 Task: Create a due date automation trigger when advanced on, on the monday after a card is due add fields without custom field "Resume" checked at 11:00 AM.
Action: Mouse moved to (937, 274)
Screenshot: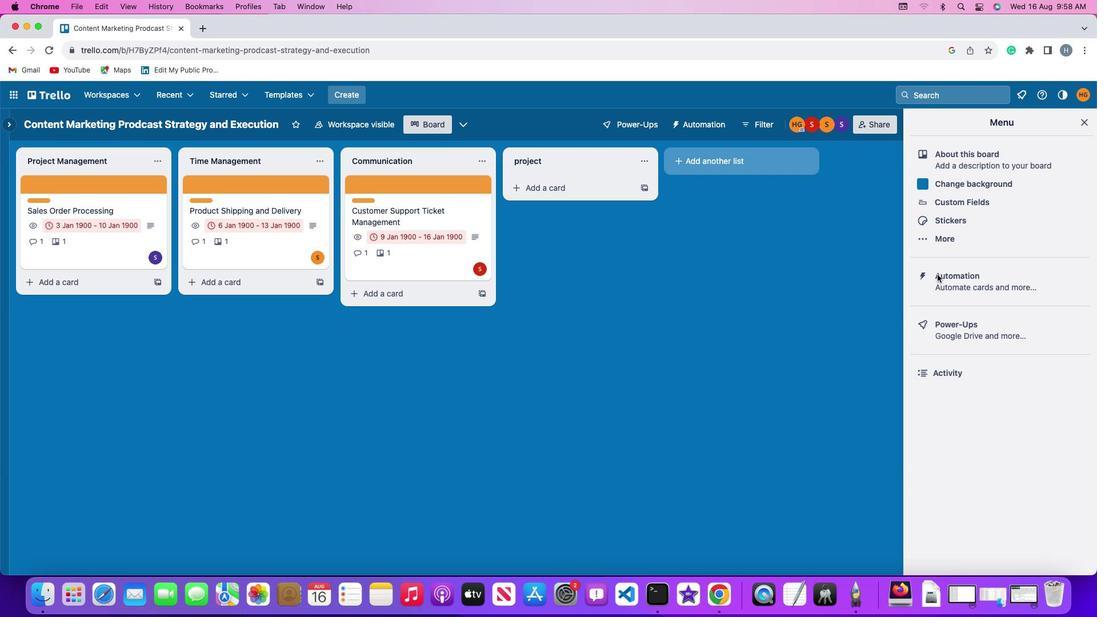 
Action: Mouse pressed left at (937, 274)
Screenshot: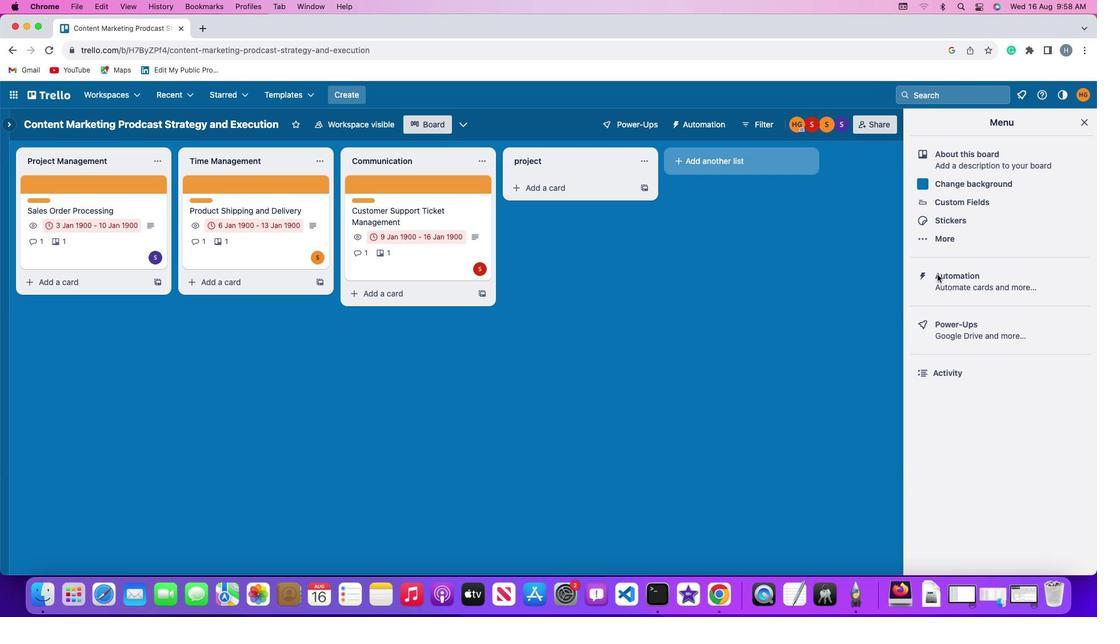 
Action: Mouse pressed left at (937, 274)
Screenshot: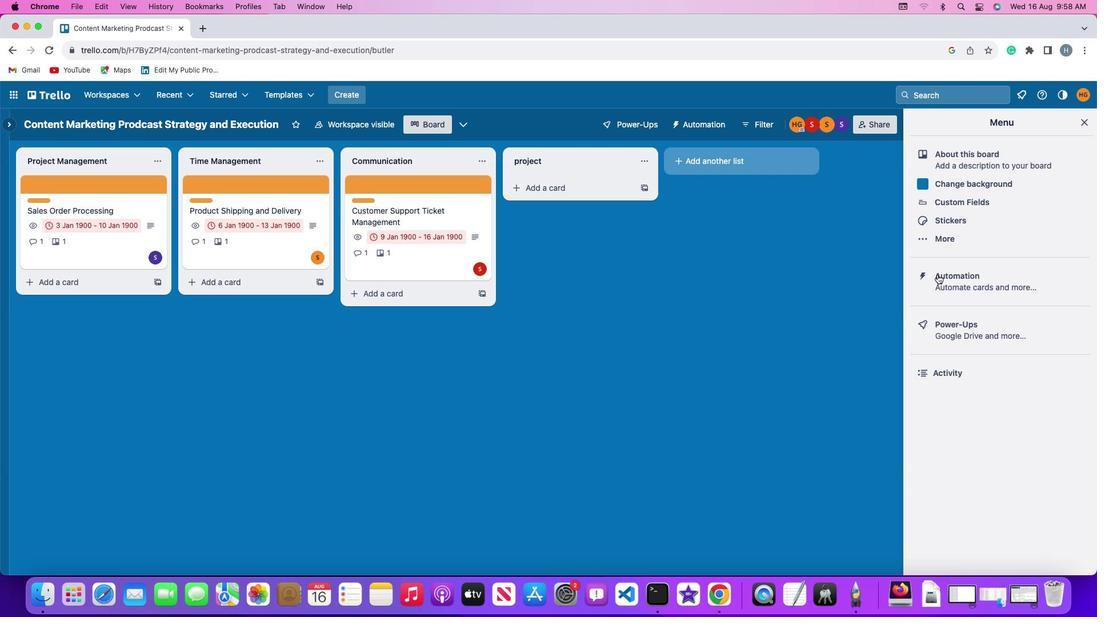 
Action: Mouse moved to (88, 273)
Screenshot: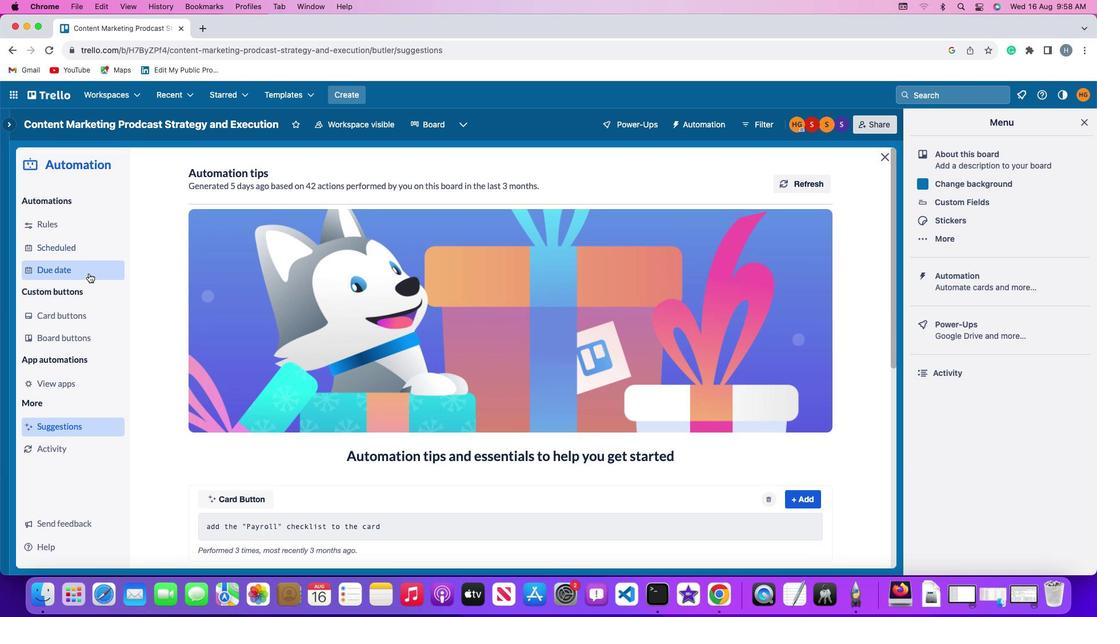 
Action: Mouse pressed left at (88, 273)
Screenshot: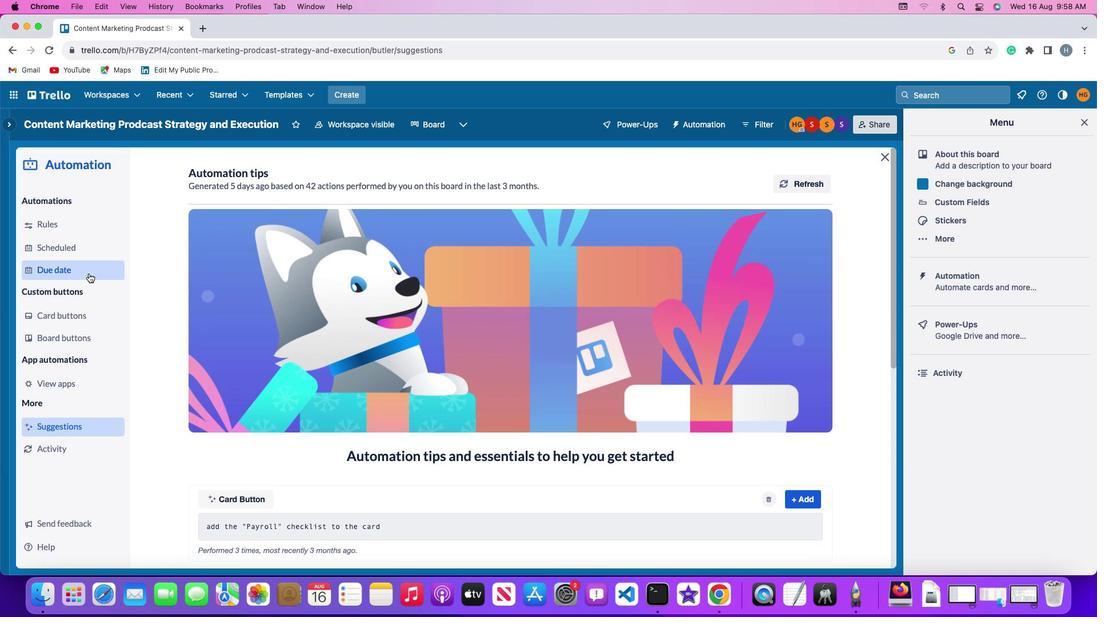 
Action: Mouse moved to (753, 178)
Screenshot: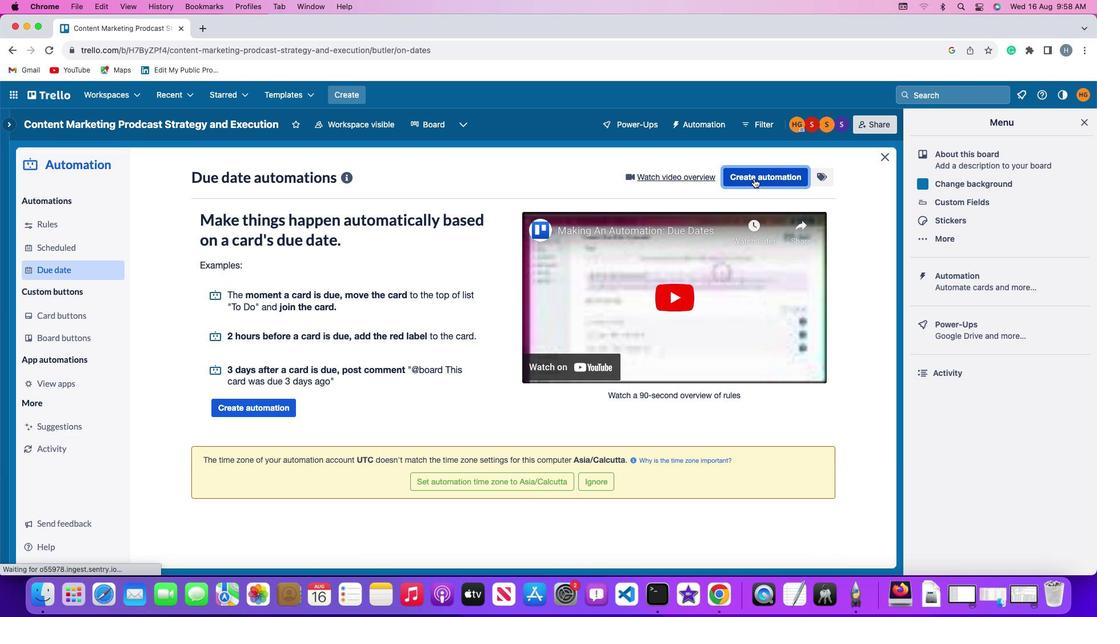 
Action: Mouse pressed left at (753, 178)
Screenshot: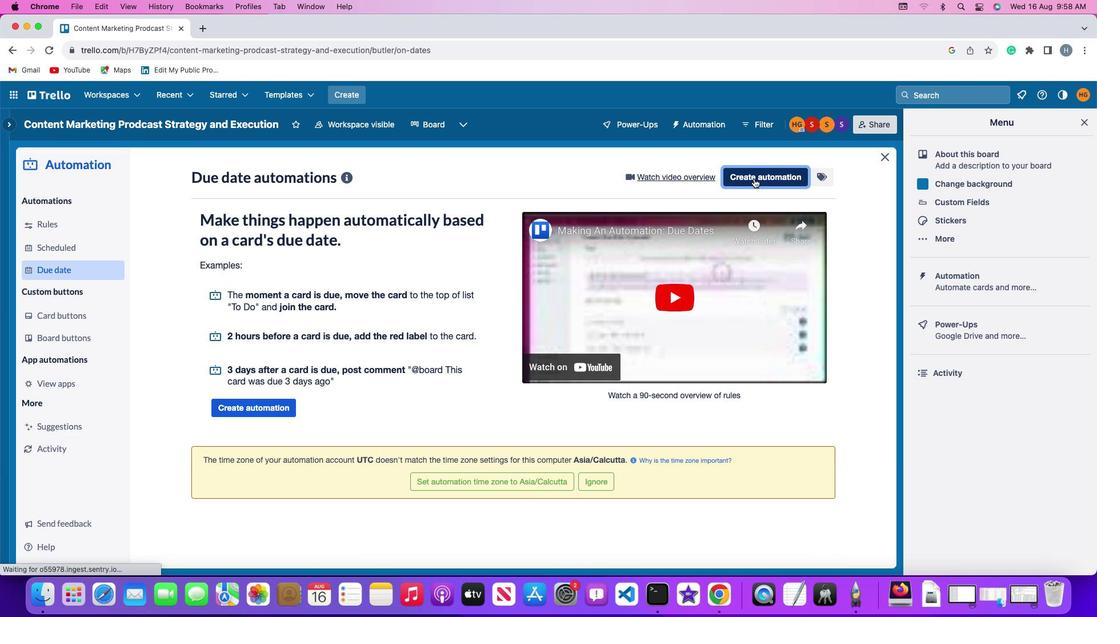
Action: Mouse moved to (293, 284)
Screenshot: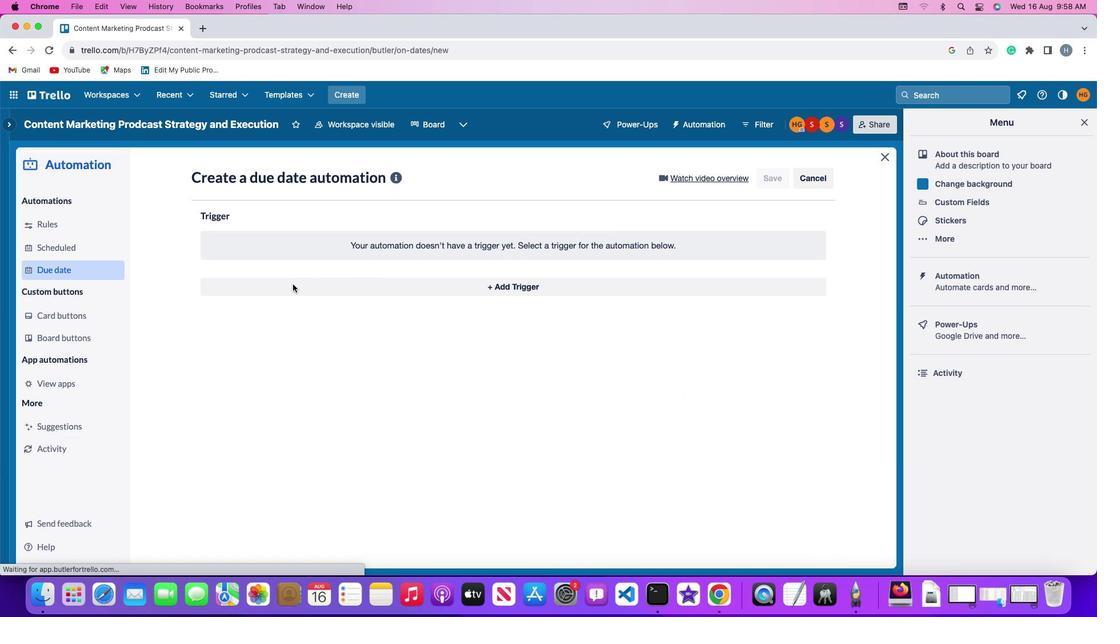 
Action: Mouse pressed left at (293, 284)
Screenshot: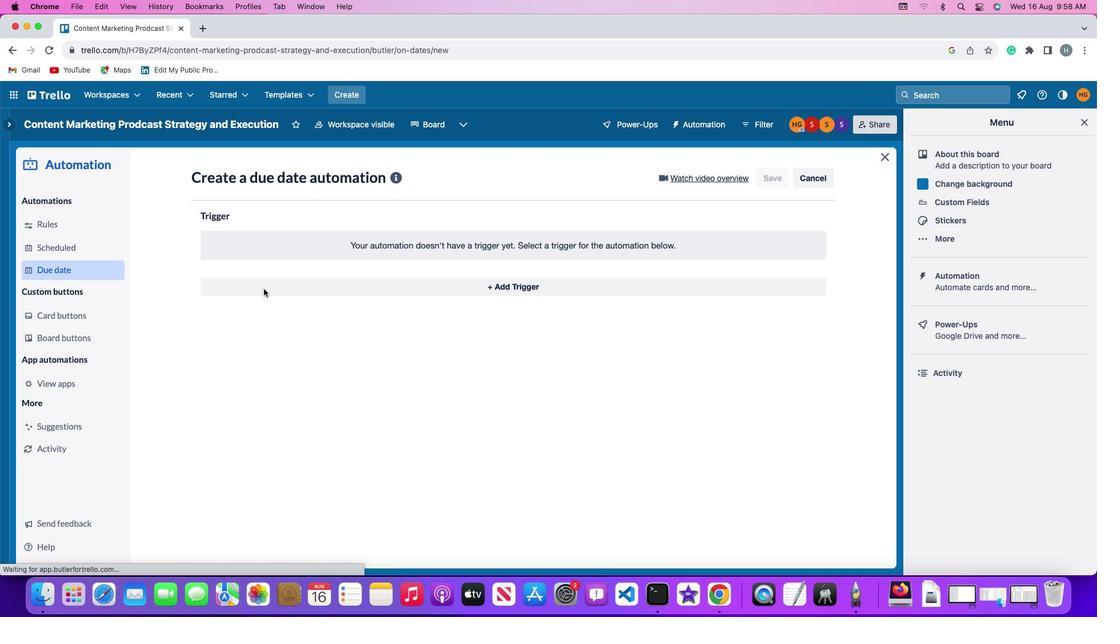 
Action: Mouse moved to (246, 497)
Screenshot: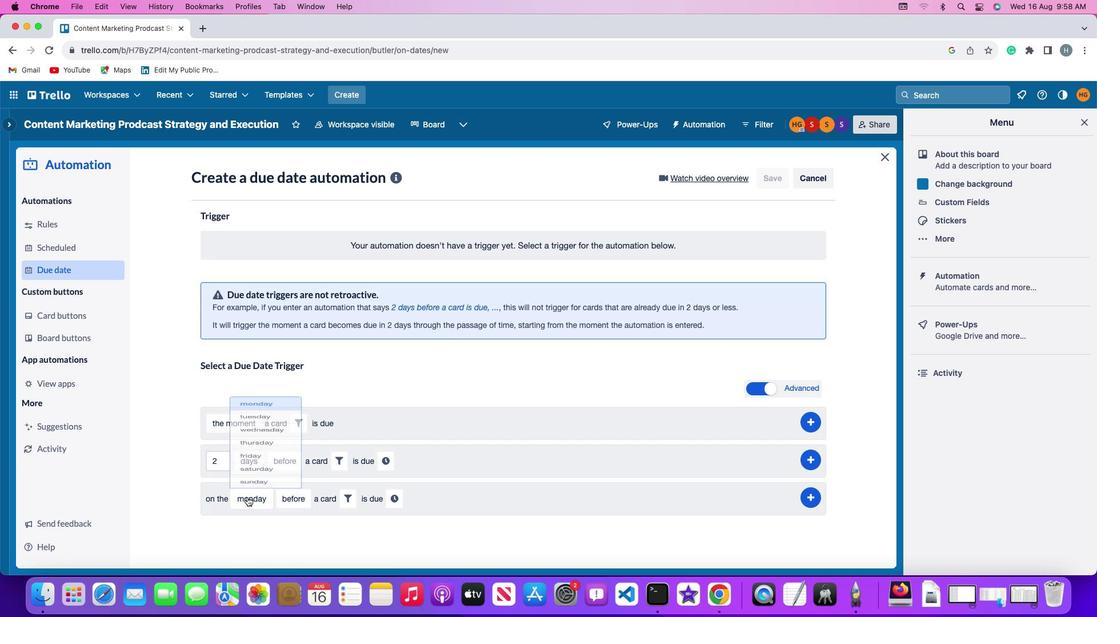 
Action: Mouse pressed left at (246, 497)
Screenshot: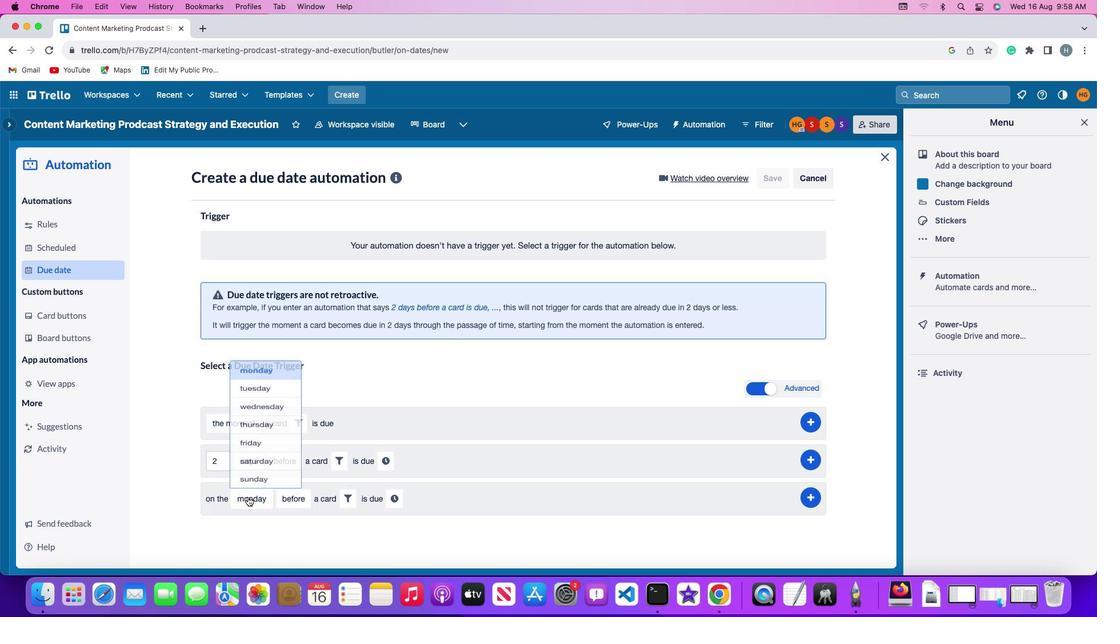 
Action: Mouse moved to (276, 342)
Screenshot: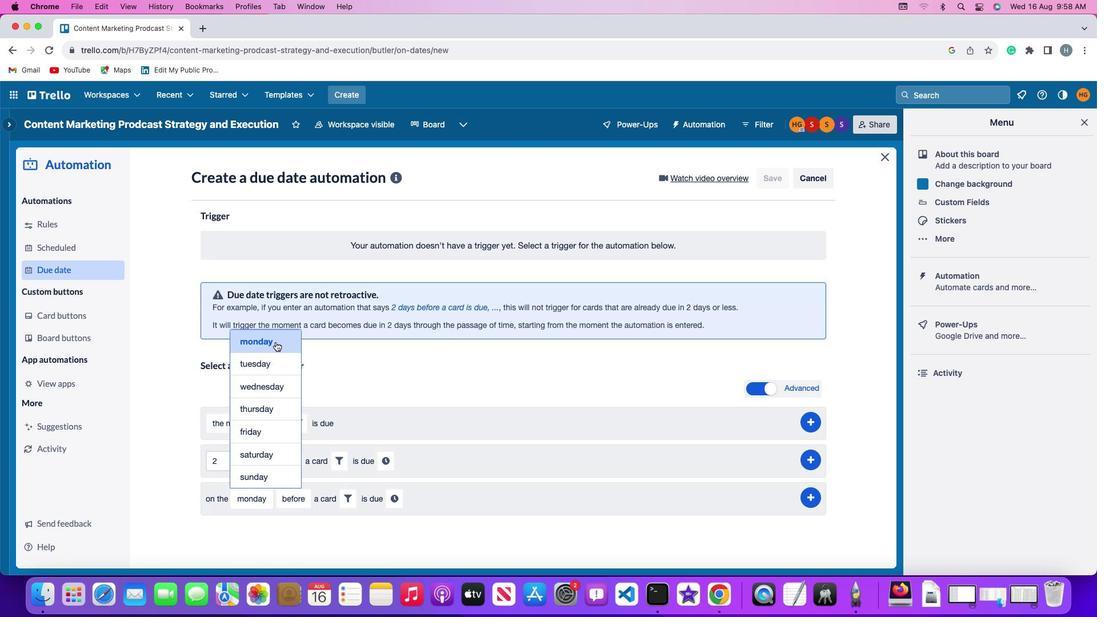 
Action: Mouse pressed left at (276, 342)
Screenshot: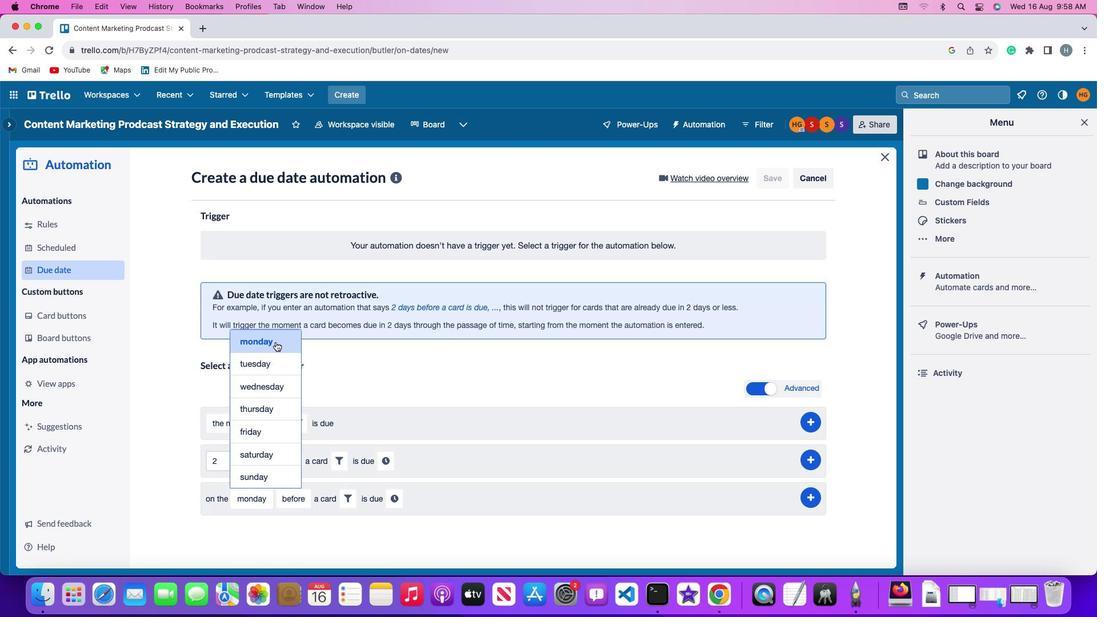 
Action: Mouse moved to (302, 500)
Screenshot: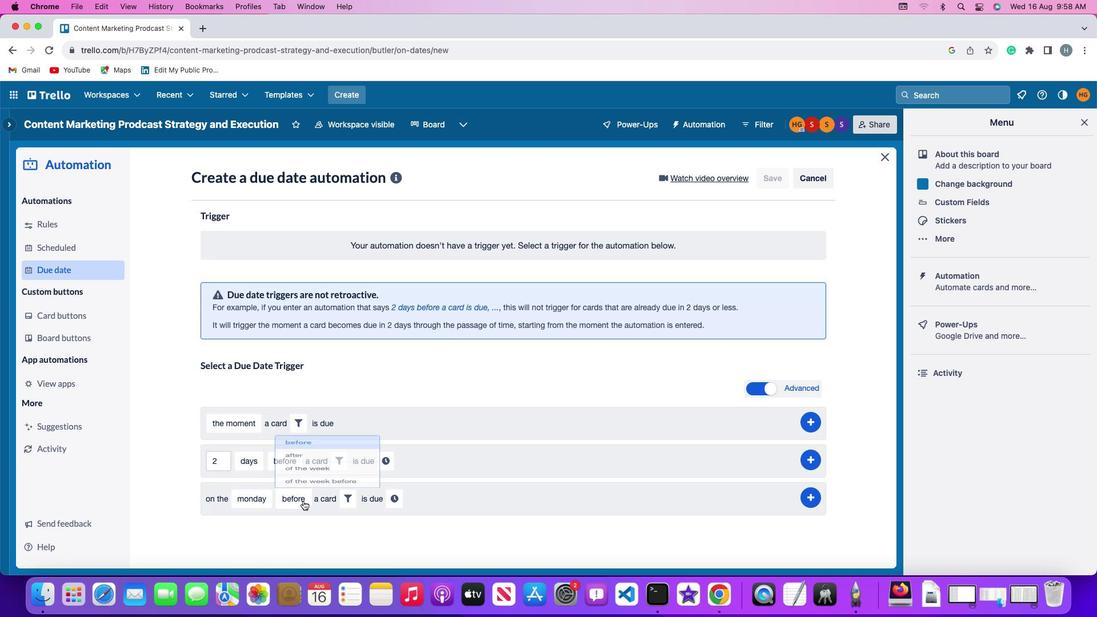 
Action: Mouse pressed left at (302, 500)
Screenshot: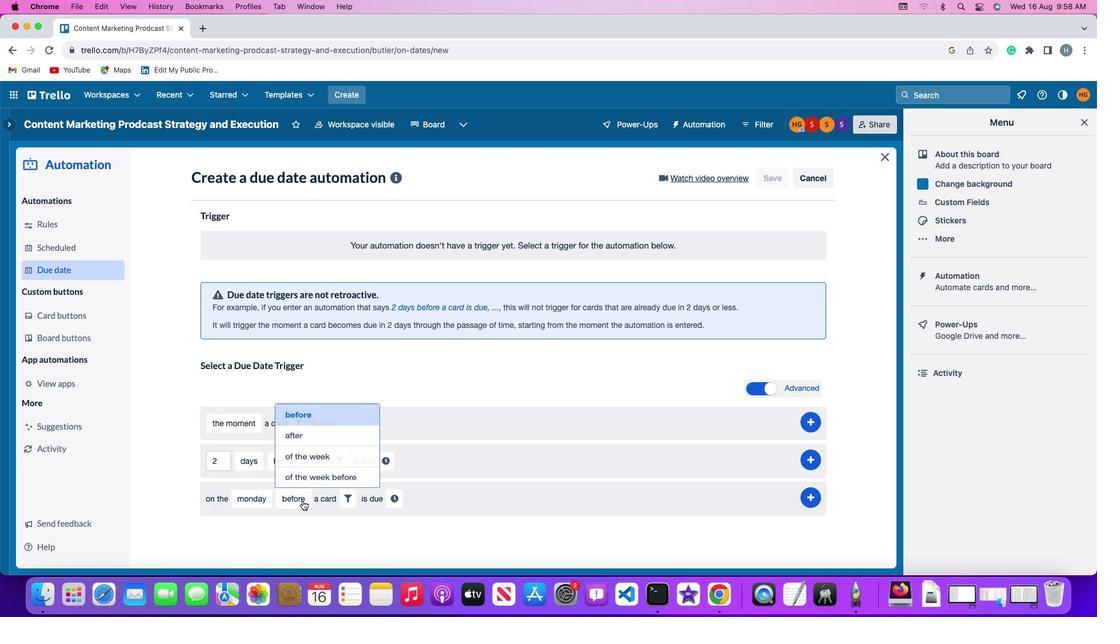 
Action: Mouse moved to (309, 435)
Screenshot: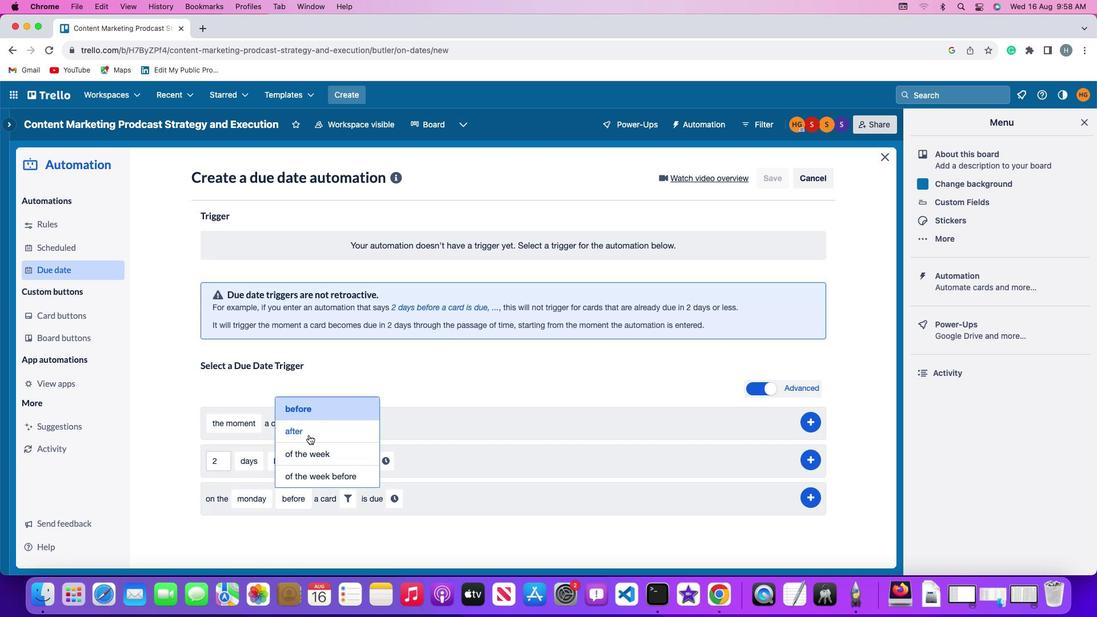 
Action: Mouse pressed left at (309, 435)
Screenshot: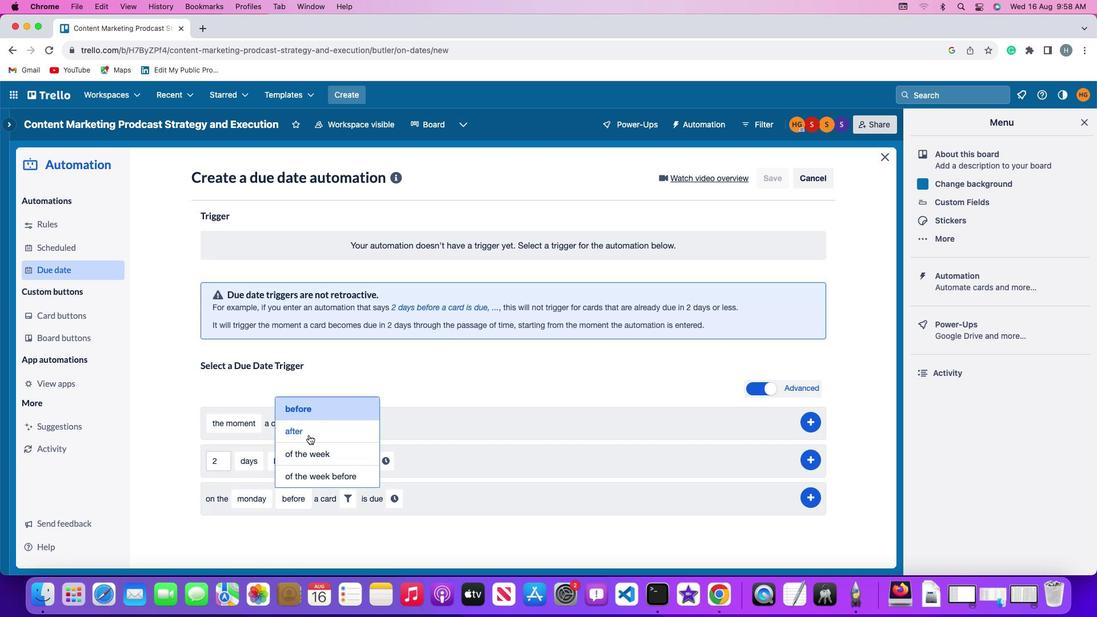 
Action: Mouse moved to (339, 496)
Screenshot: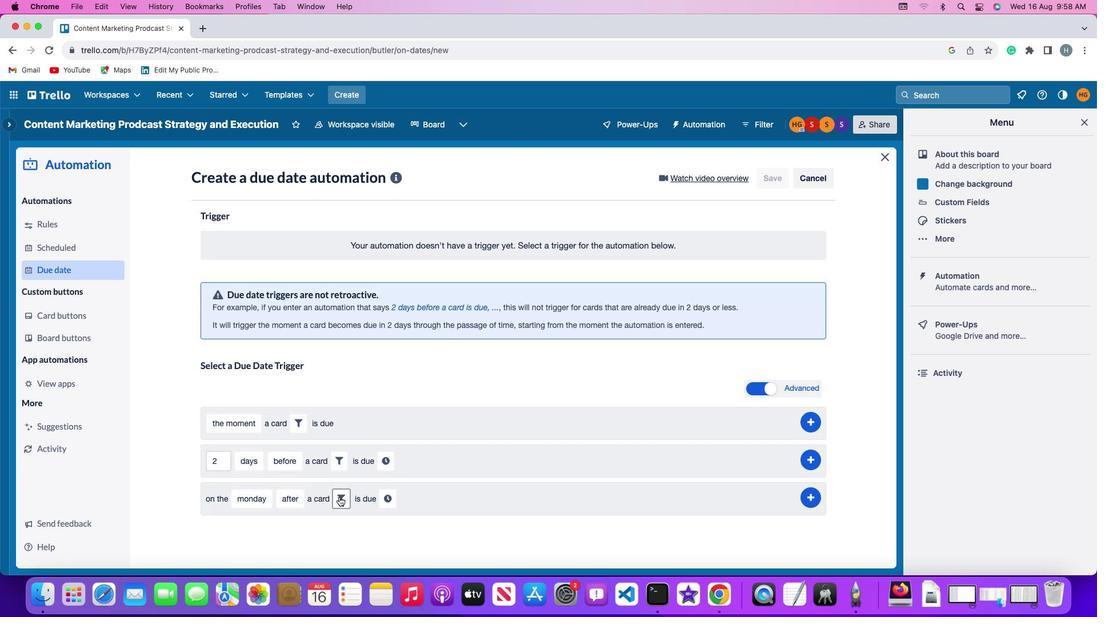 
Action: Mouse pressed left at (339, 496)
Screenshot: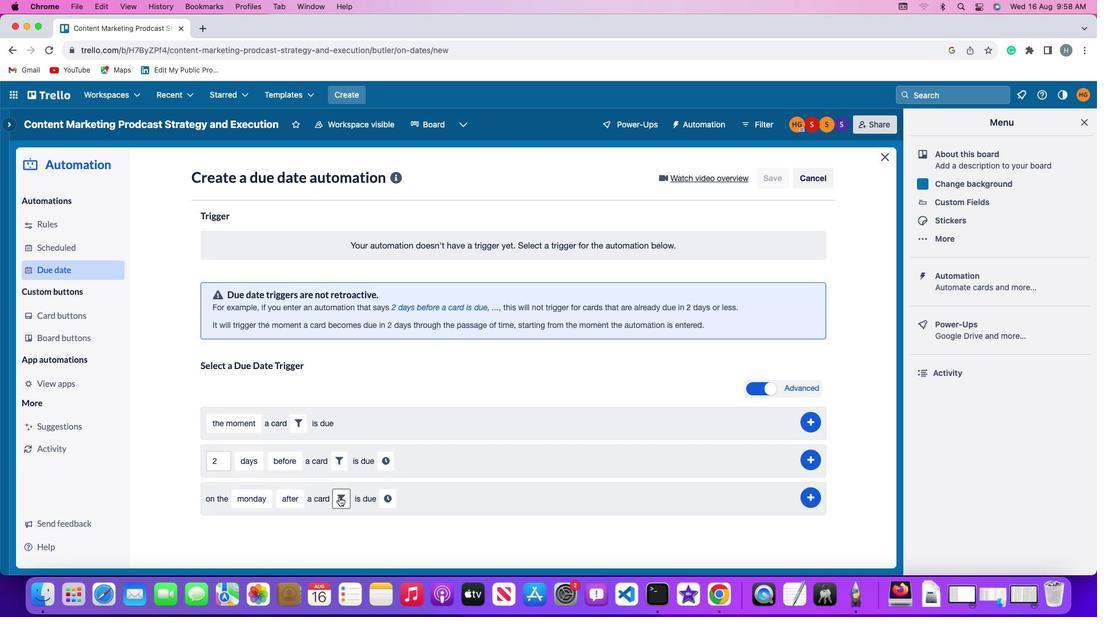 
Action: Mouse moved to (521, 536)
Screenshot: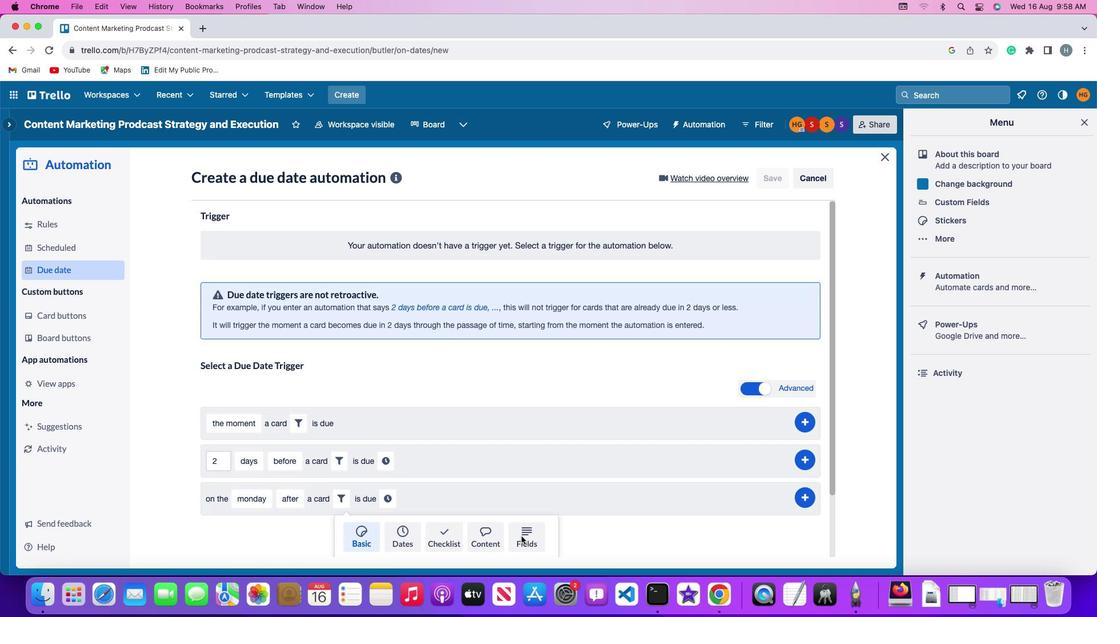 
Action: Mouse pressed left at (521, 536)
Screenshot: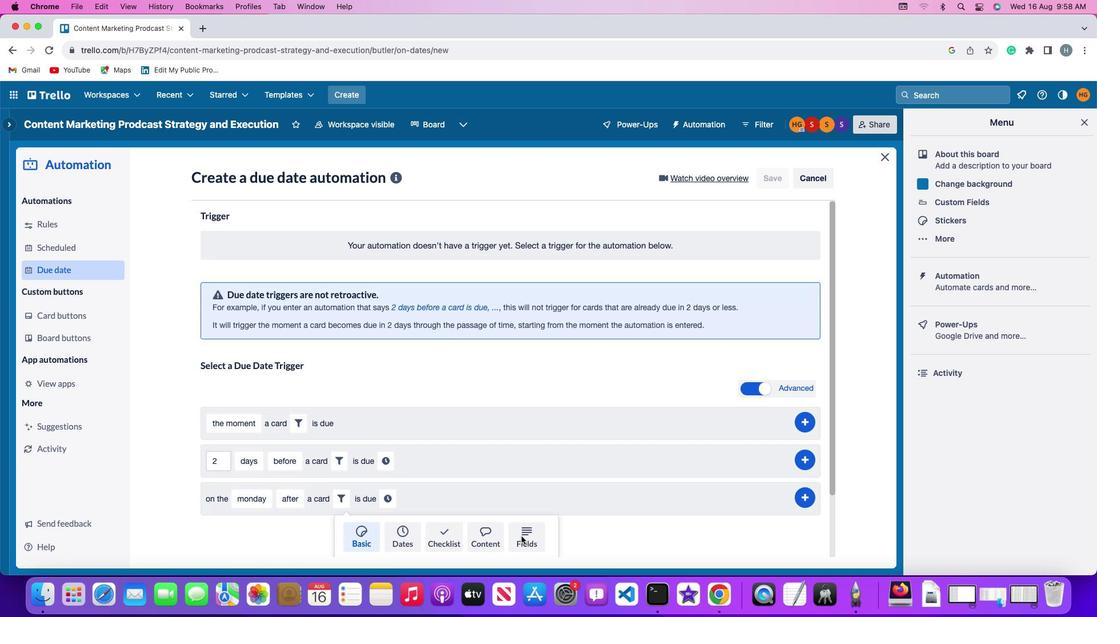 
Action: Mouse moved to (294, 541)
Screenshot: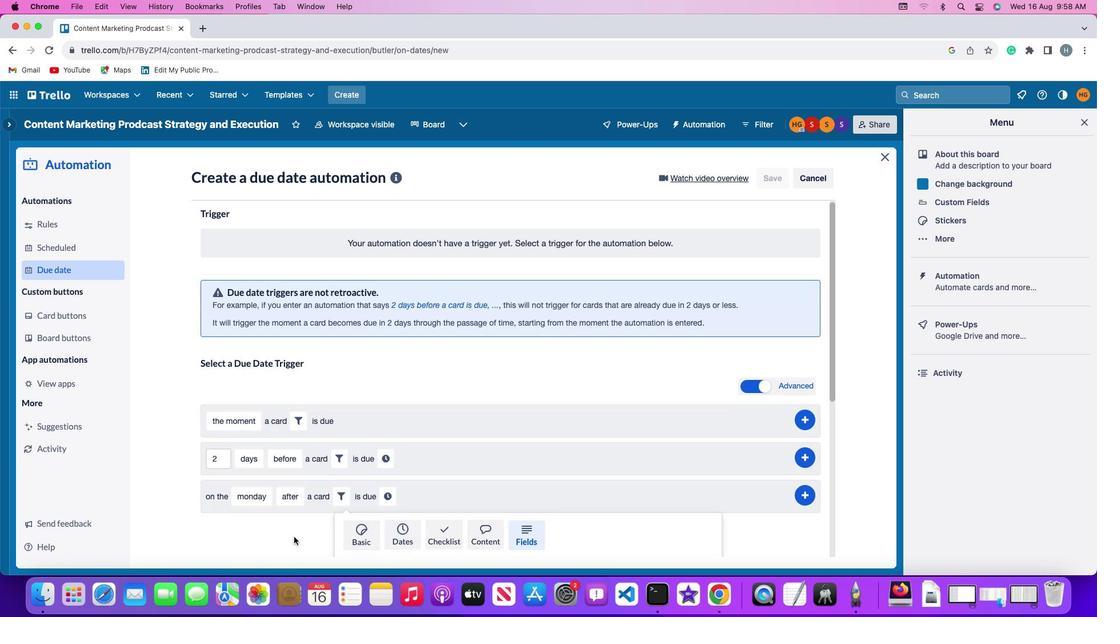 
Action: Mouse scrolled (294, 541) with delta (0, 0)
Screenshot: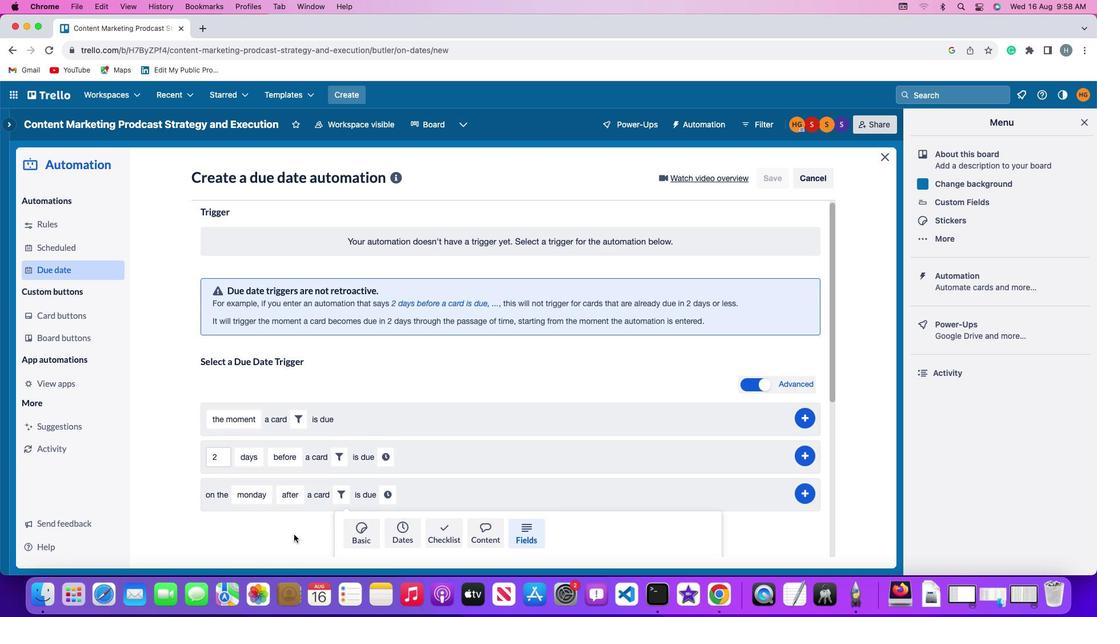 
Action: Mouse moved to (294, 541)
Screenshot: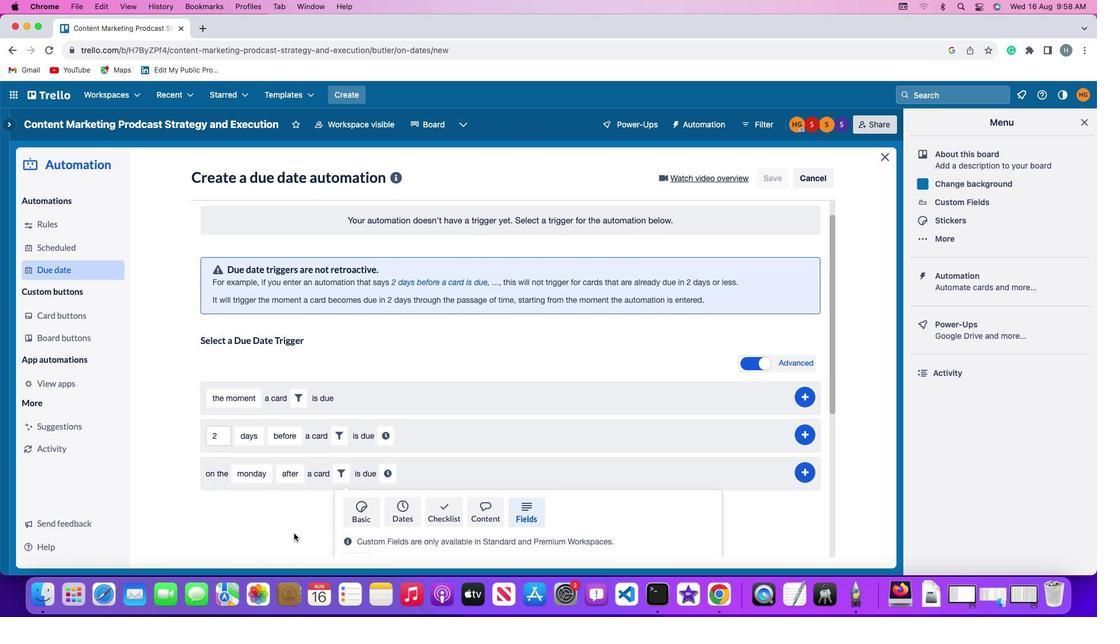 
Action: Mouse scrolled (294, 541) with delta (0, 0)
Screenshot: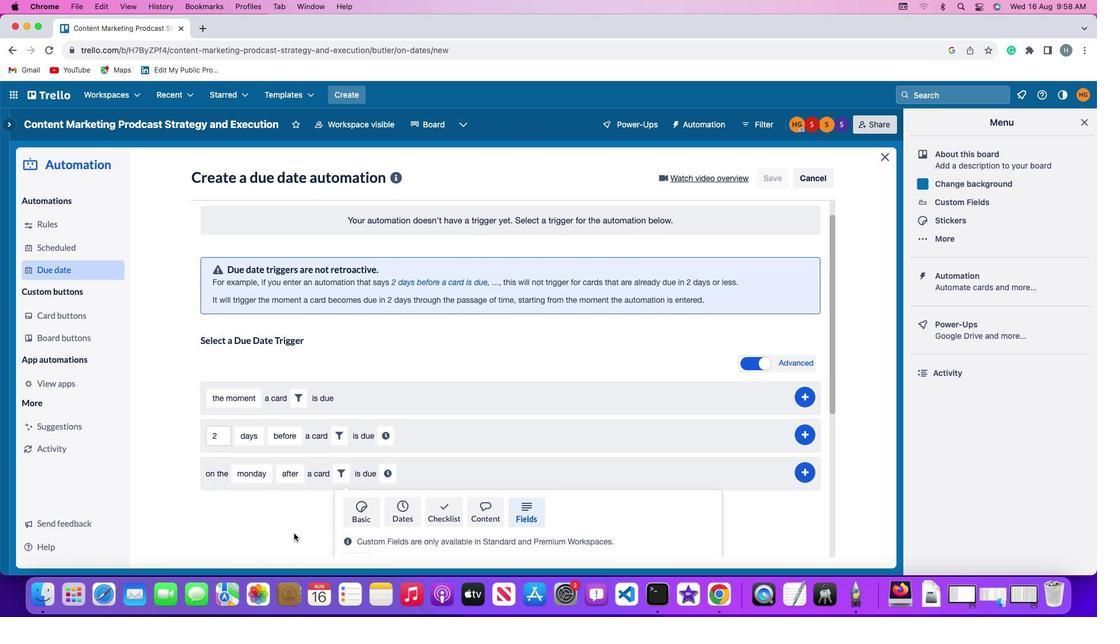 
Action: Mouse moved to (294, 538)
Screenshot: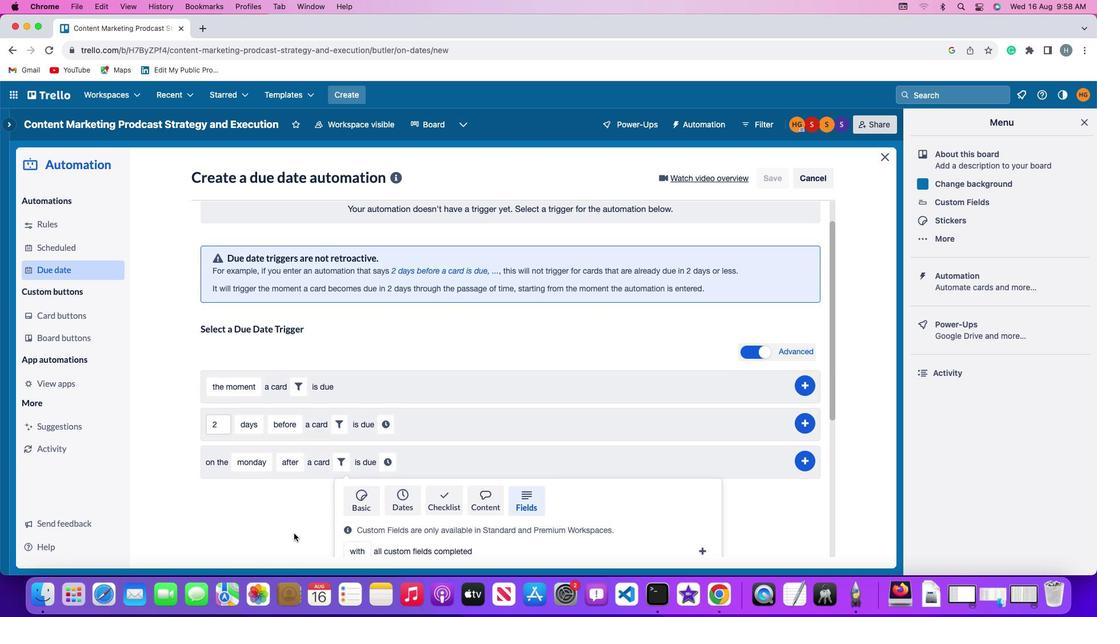 
Action: Mouse scrolled (294, 538) with delta (0, -1)
Screenshot: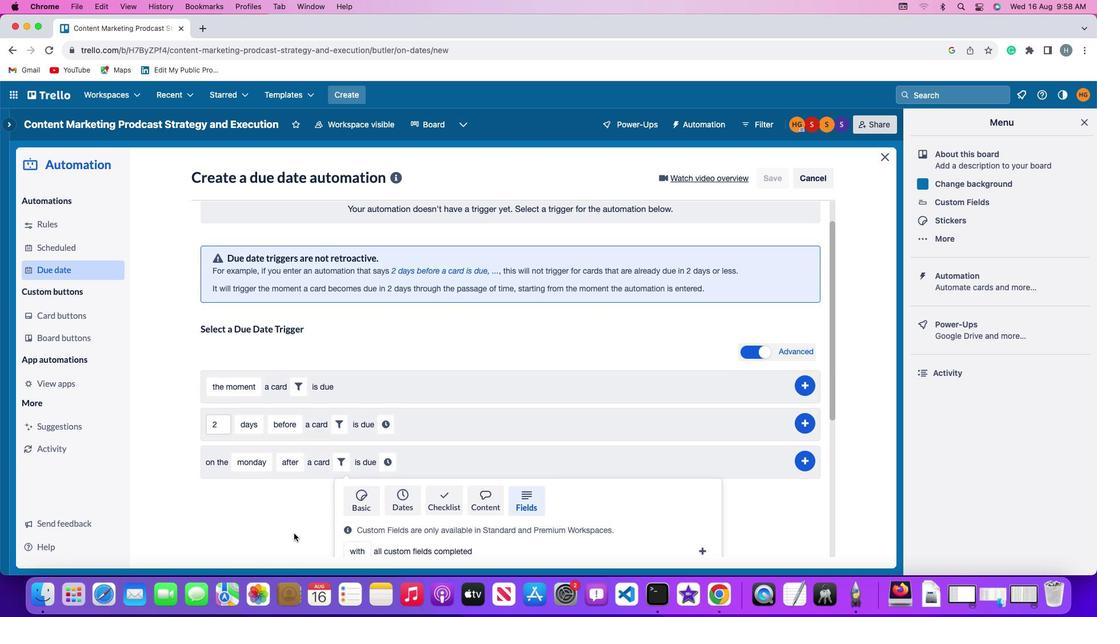 
Action: Mouse moved to (293, 533)
Screenshot: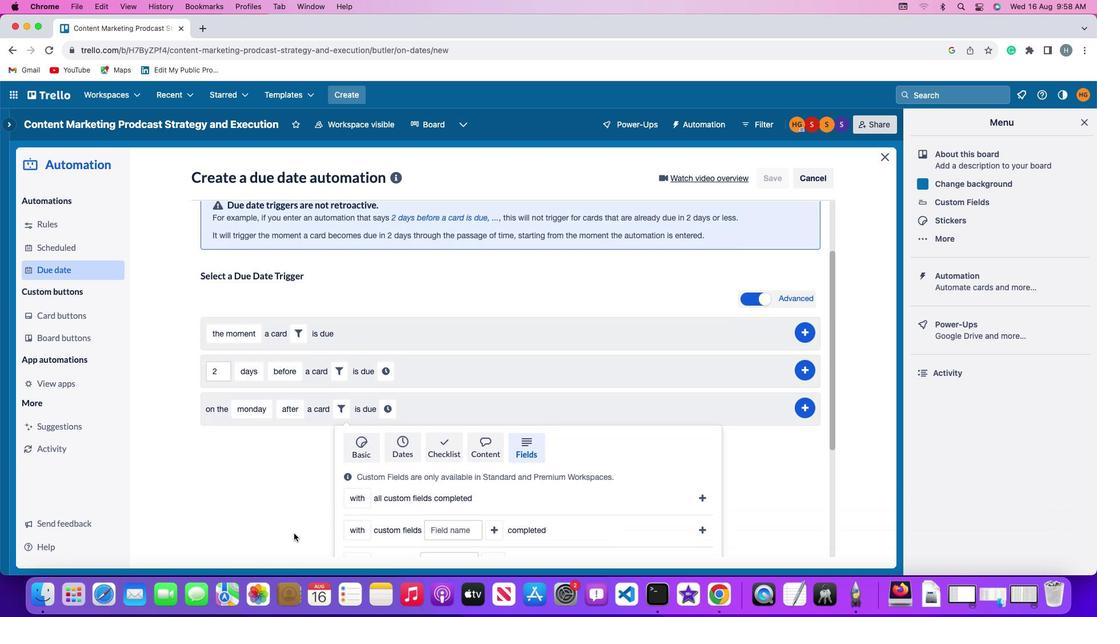 
Action: Mouse scrolled (293, 533) with delta (0, 0)
Screenshot: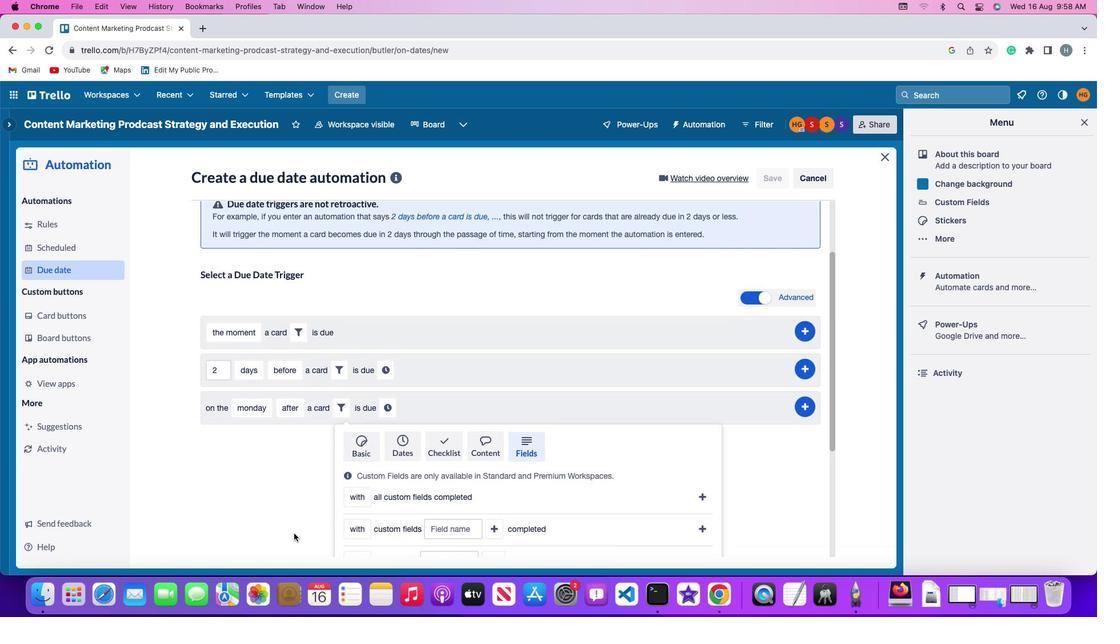 
Action: Mouse scrolled (293, 533) with delta (0, 0)
Screenshot: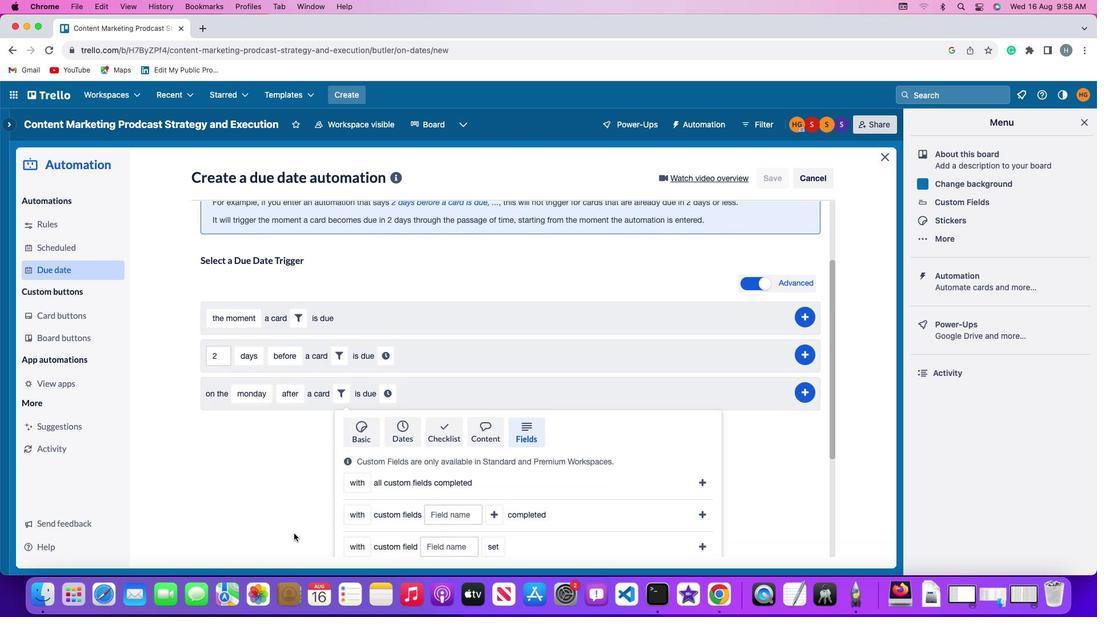 
Action: Mouse scrolled (293, 533) with delta (0, -1)
Screenshot: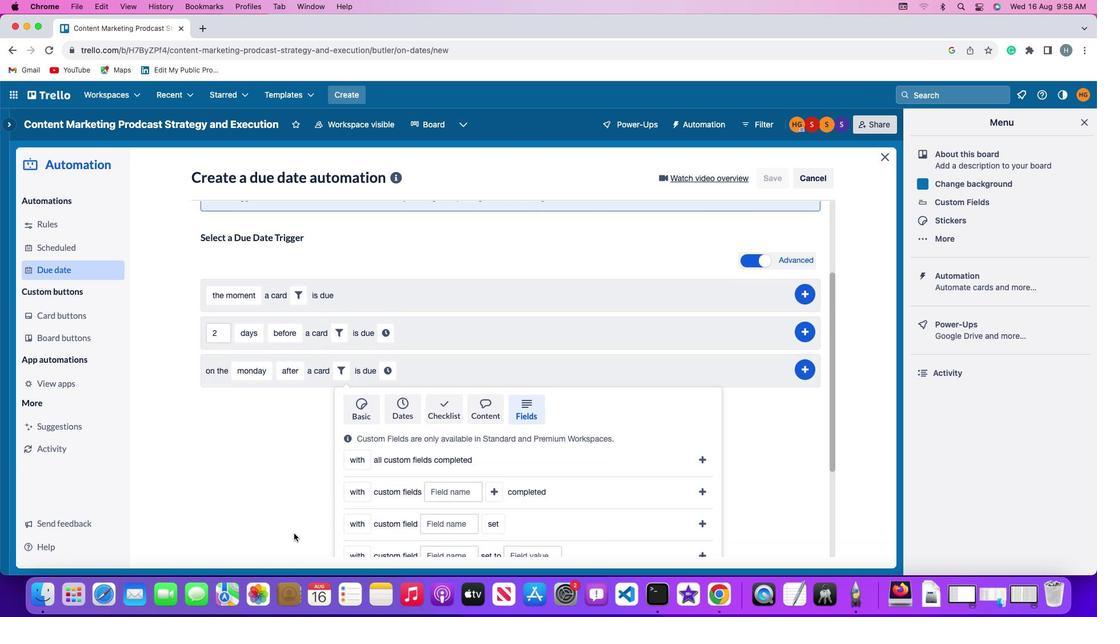 
Action: Mouse scrolled (293, 533) with delta (0, -1)
Screenshot: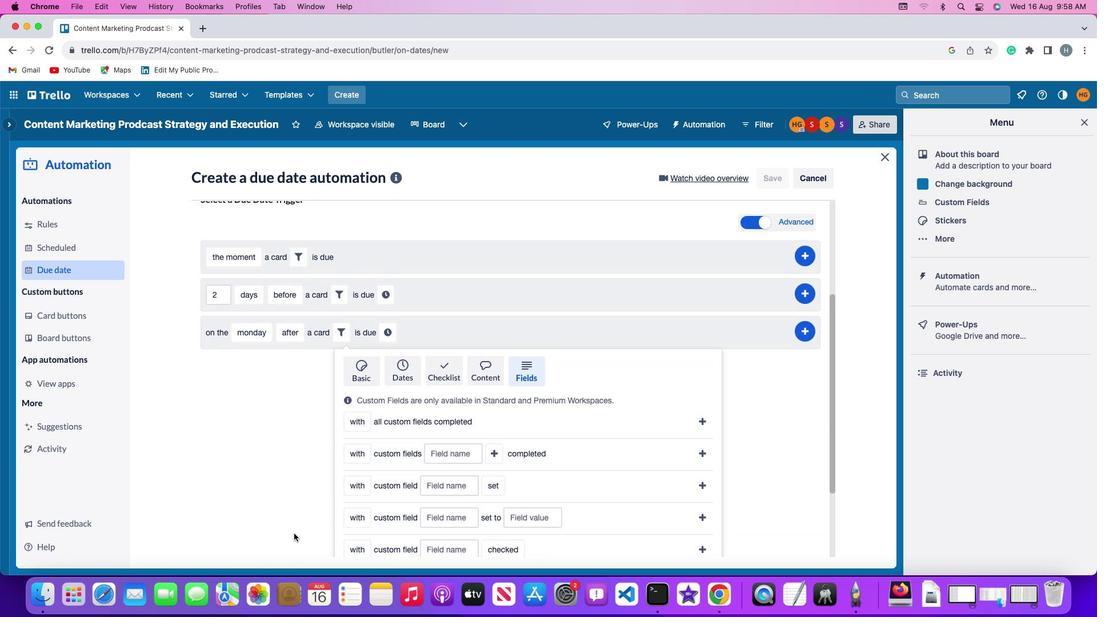 
Action: Mouse moved to (293, 533)
Screenshot: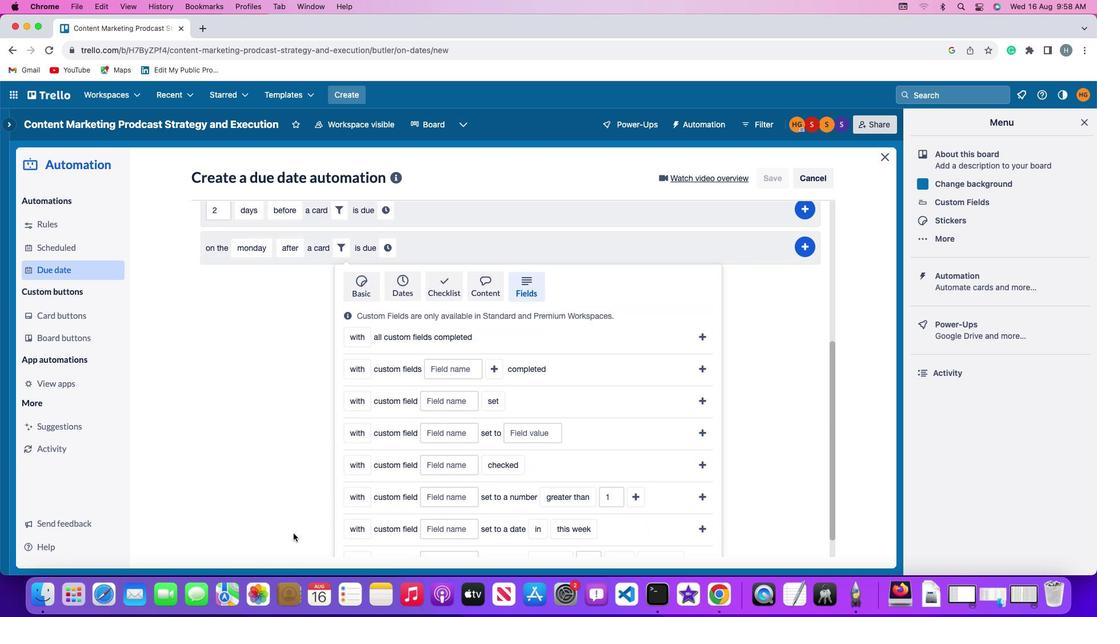 
Action: Mouse scrolled (293, 533) with delta (0, 0)
Screenshot: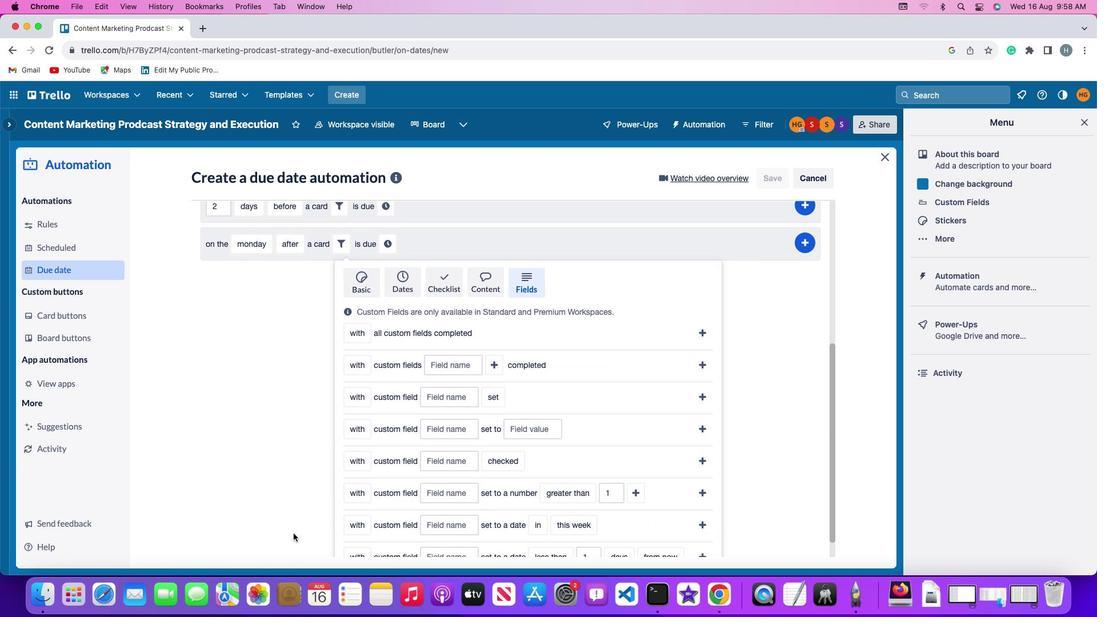 
Action: Mouse scrolled (293, 533) with delta (0, 0)
Screenshot: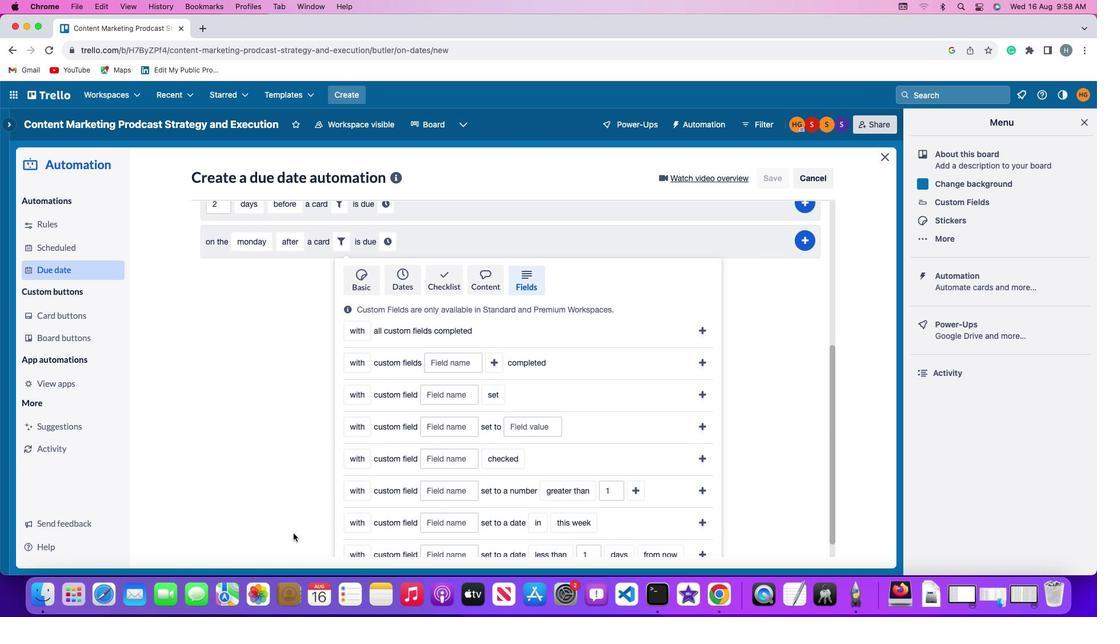 
Action: Mouse moved to (350, 444)
Screenshot: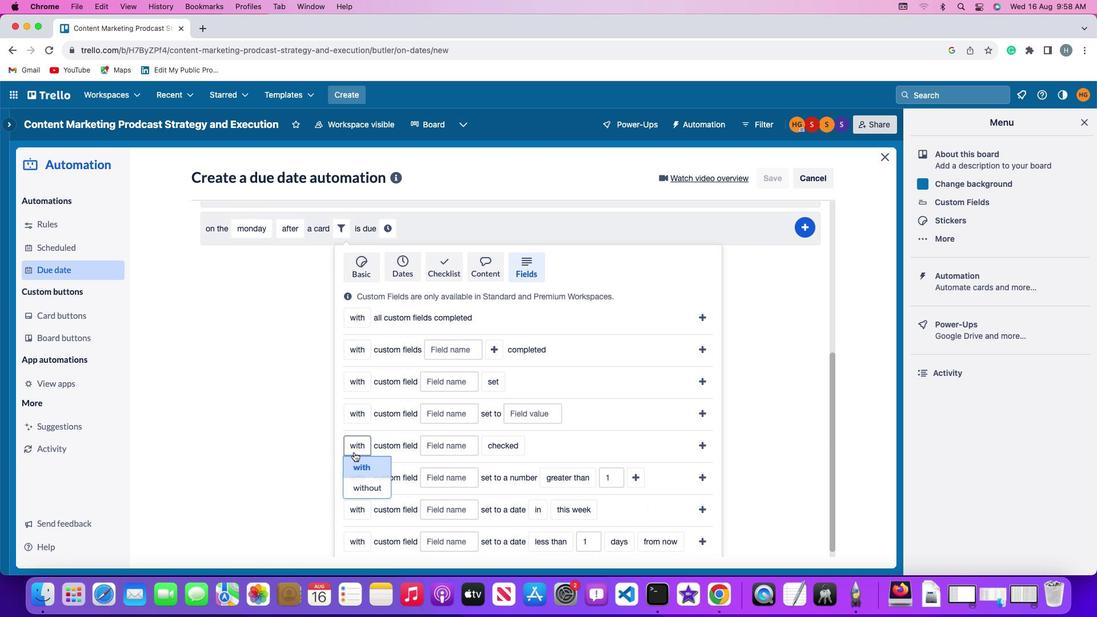 
Action: Mouse pressed left at (350, 444)
Screenshot: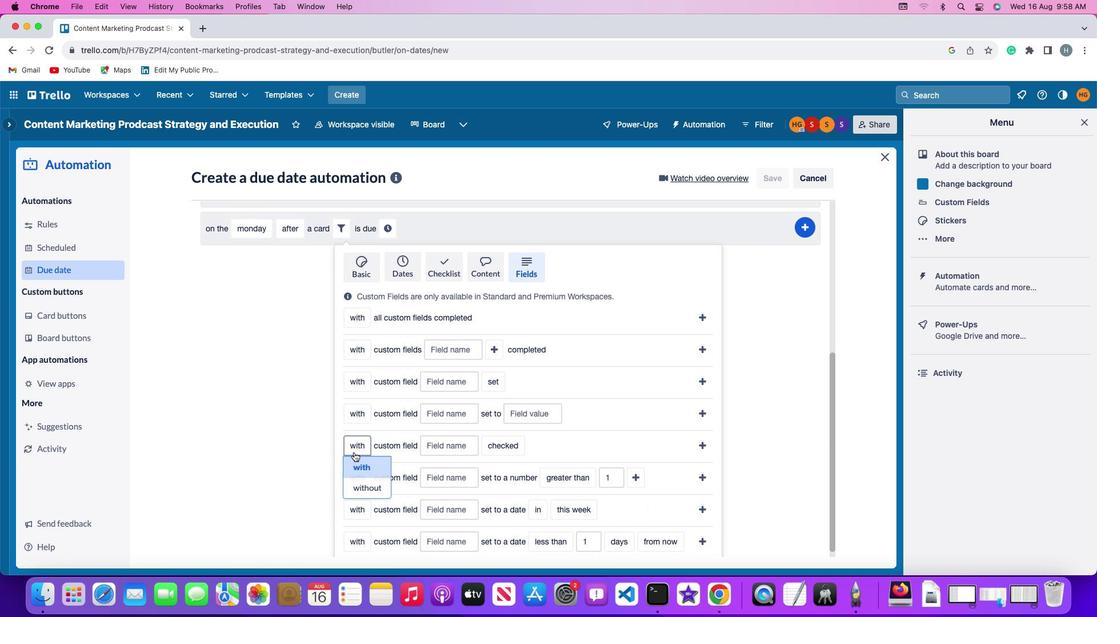
Action: Mouse moved to (369, 489)
Screenshot: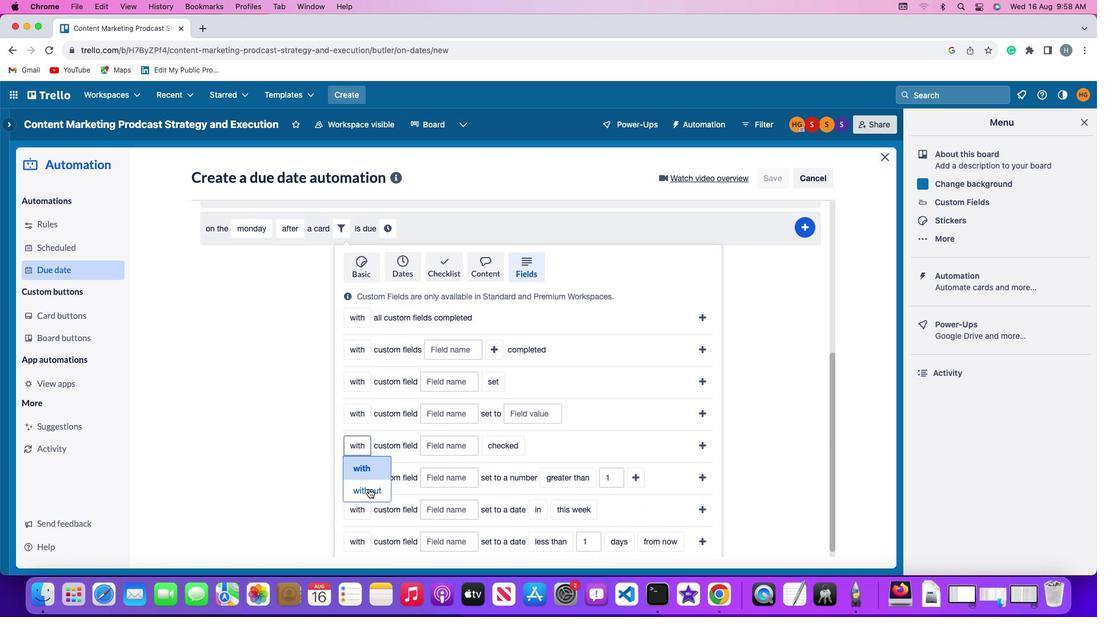 
Action: Mouse pressed left at (369, 489)
Screenshot: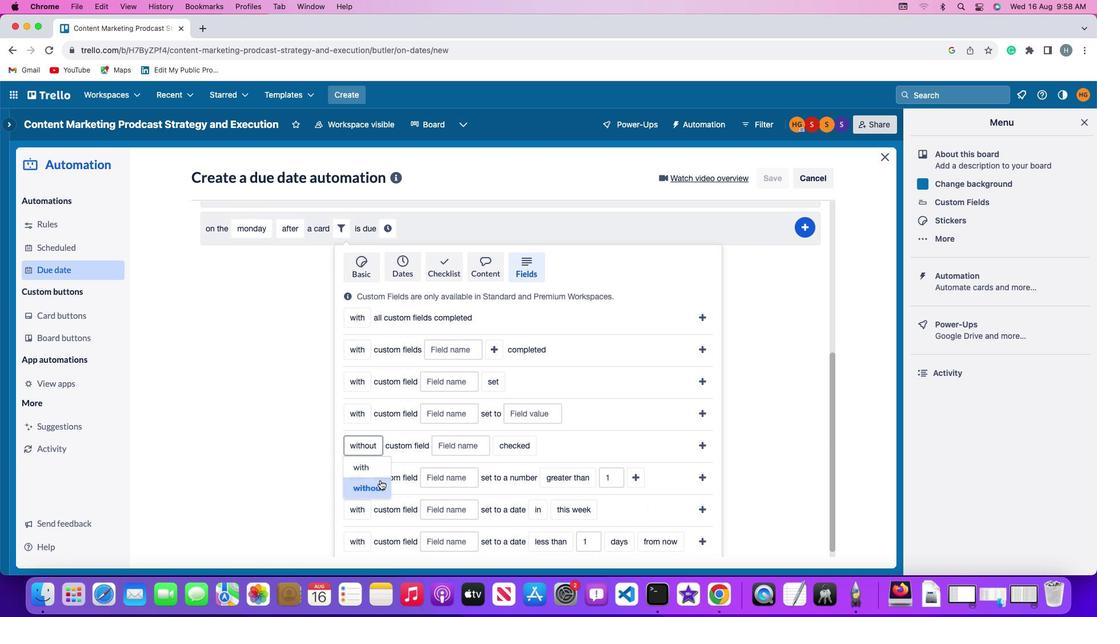 
Action: Mouse moved to (452, 449)
Screenshot: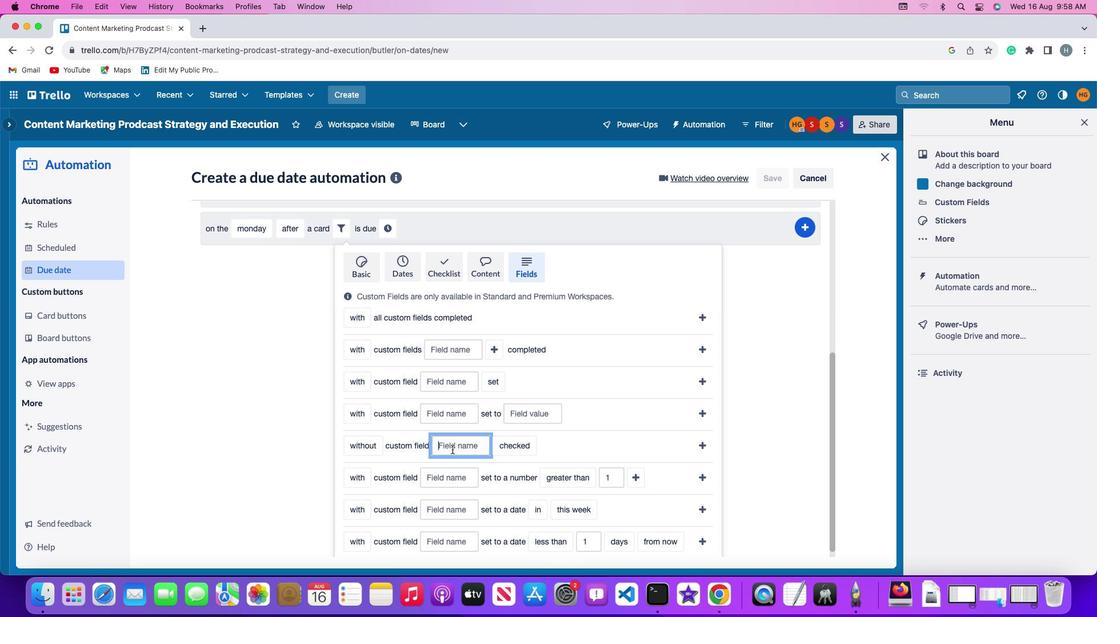 
Action: Mouse pressed left at (452, 449)
Screenshot: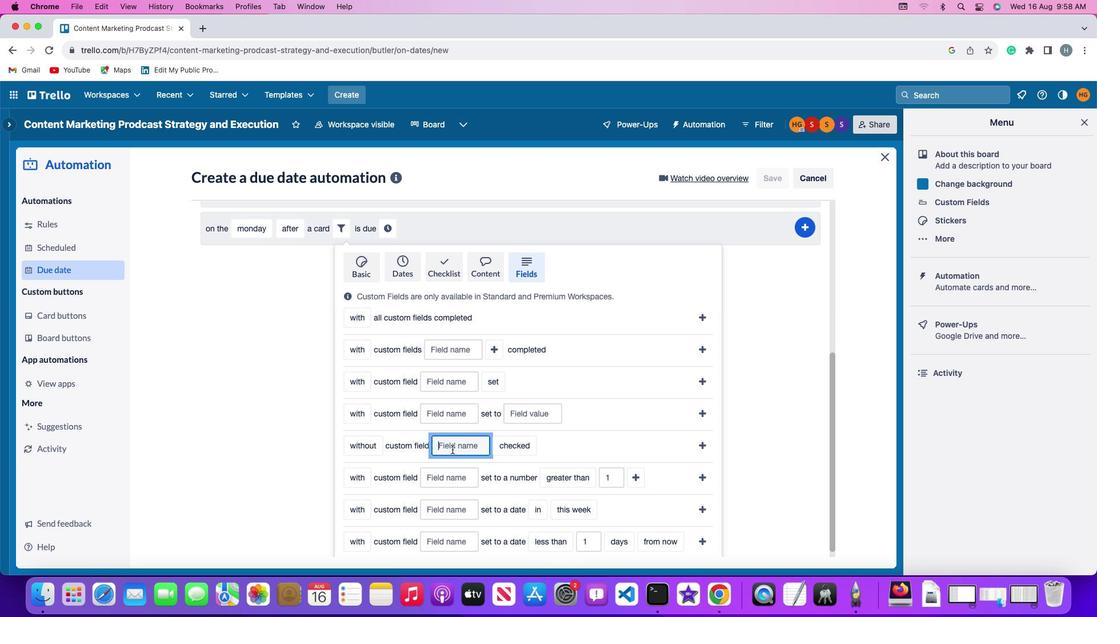 
Action: Key pressed Key.shift'R''e''s''u''m''e'
Screenshot: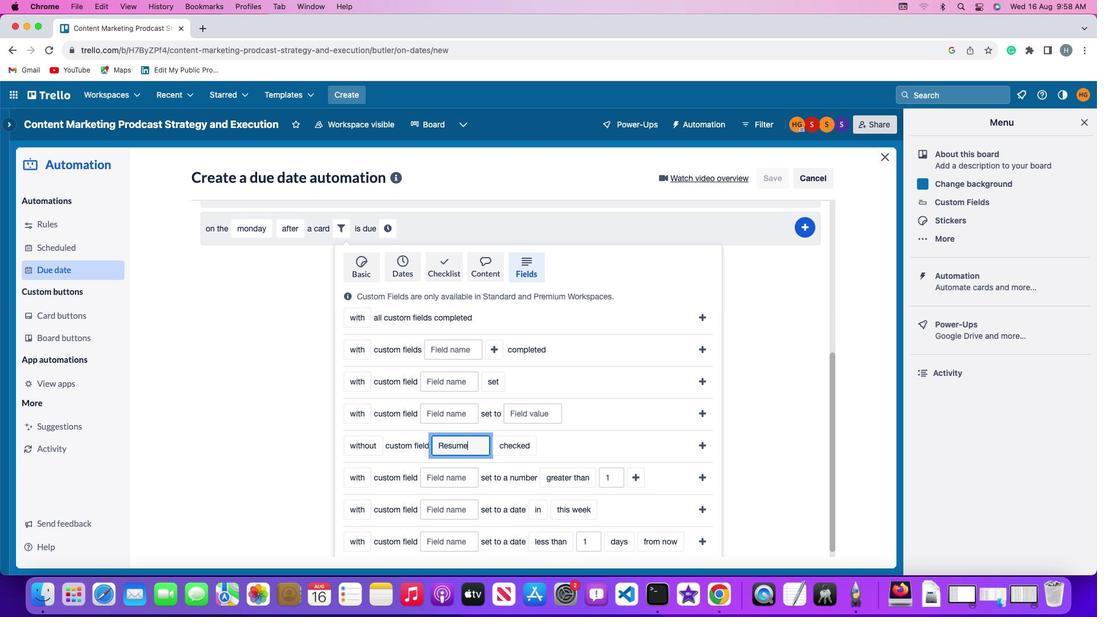
Action: Mouse moved to (521, 448)
Screenshot: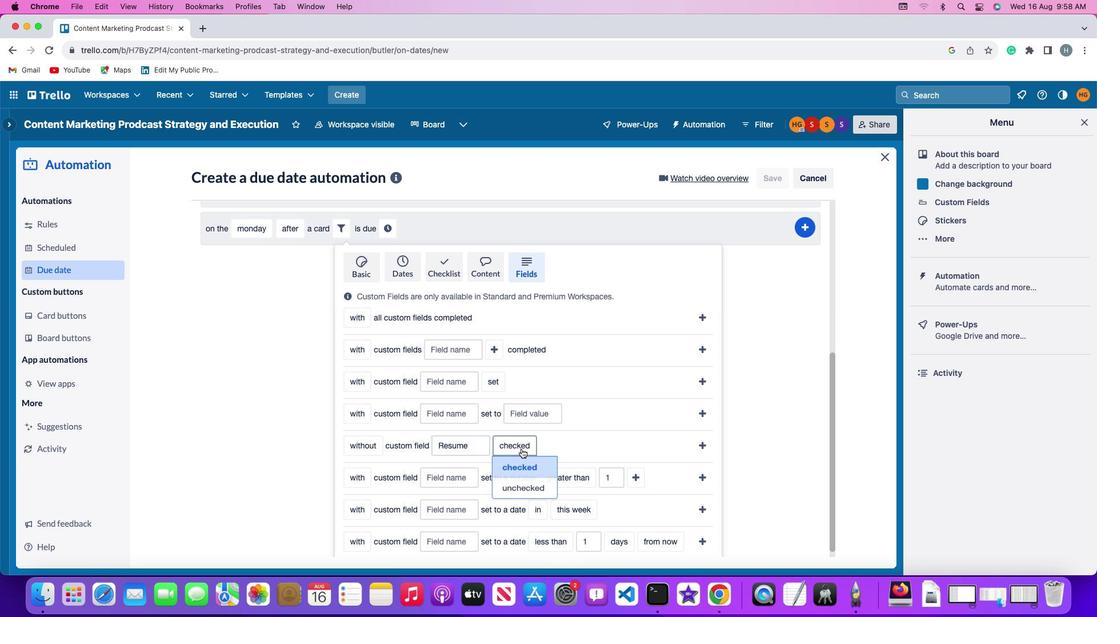 
Action: Mouse pressed left at (521, 448)
Screenshot: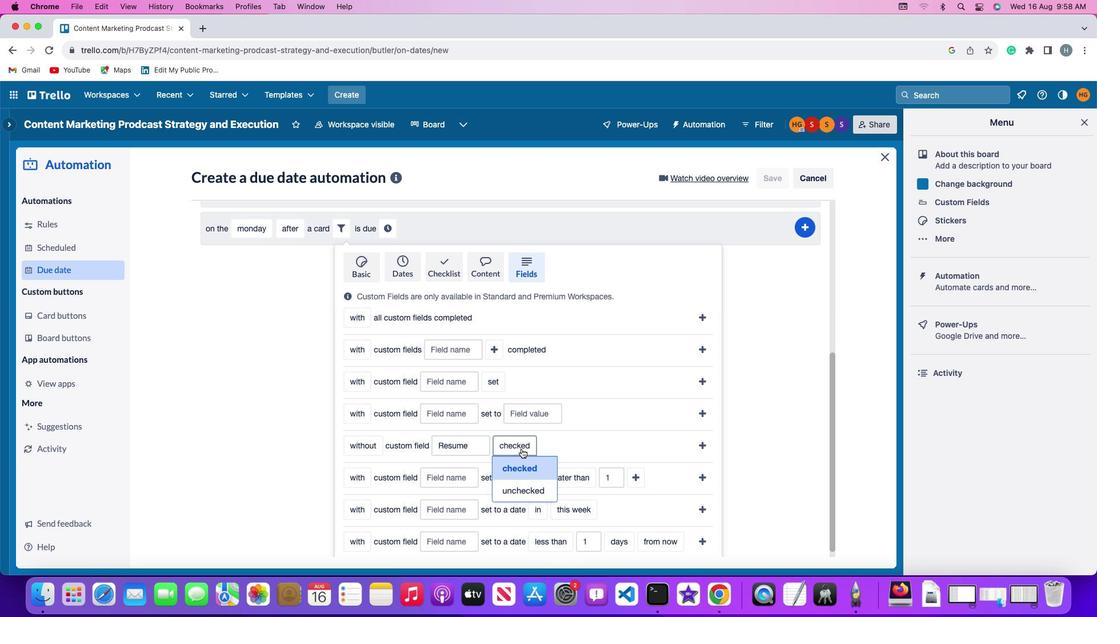 
Action: Mouse moved to (530, 472)
Screenshot: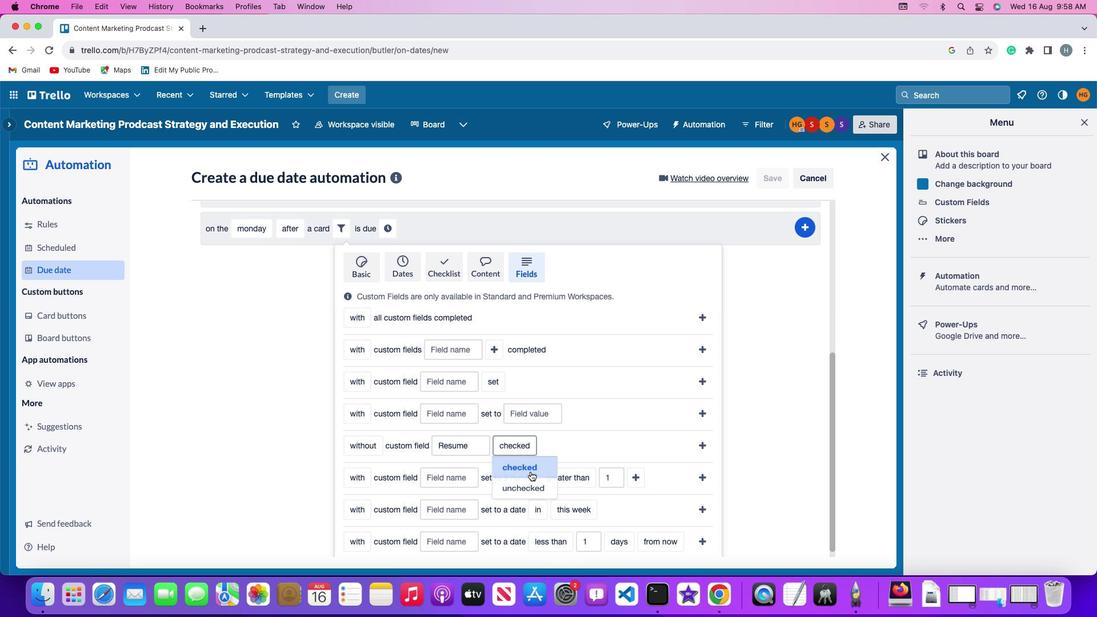 
Action: Mouse pressed left at (530, 472)
Screenshot: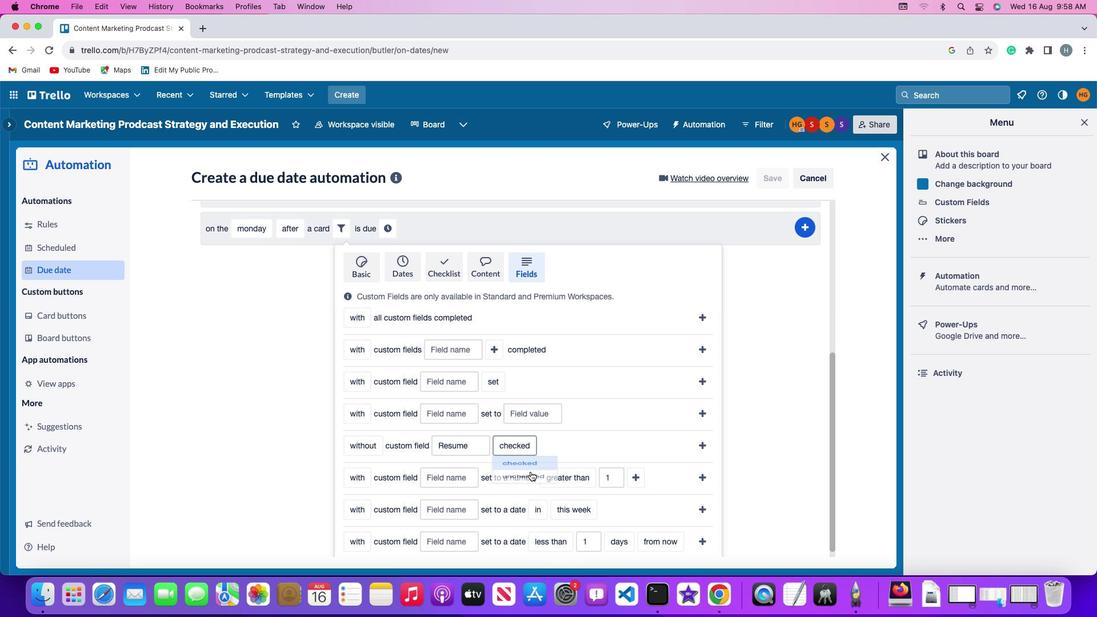 
Action: Mouse moved to (702, 445)
Screenshot: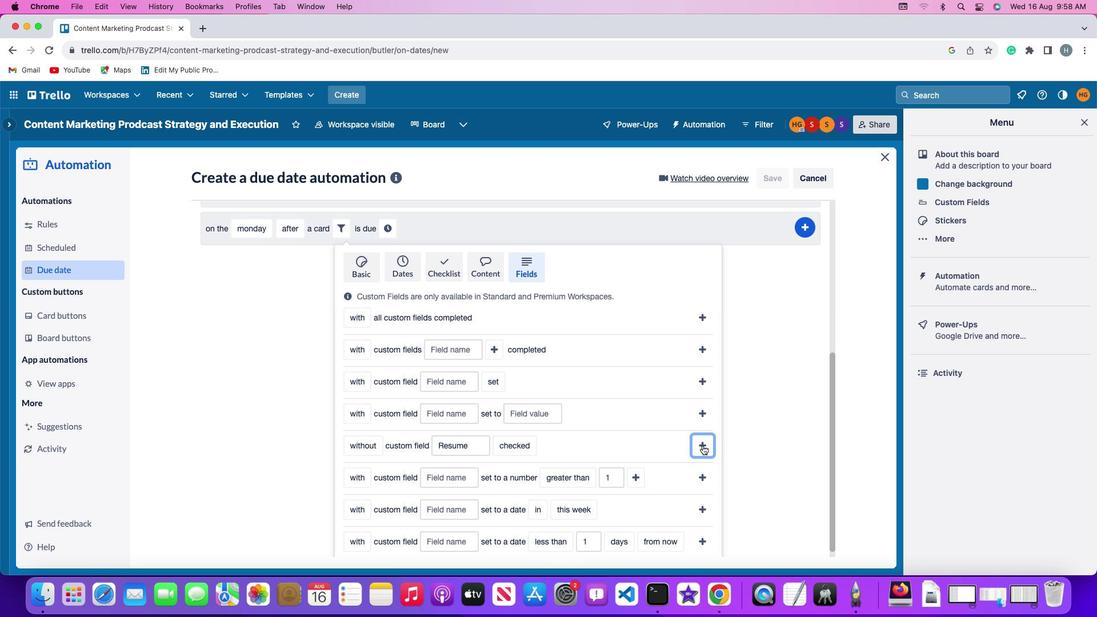 
Action: Mouse pressed left at (702, 445)
Screenshot: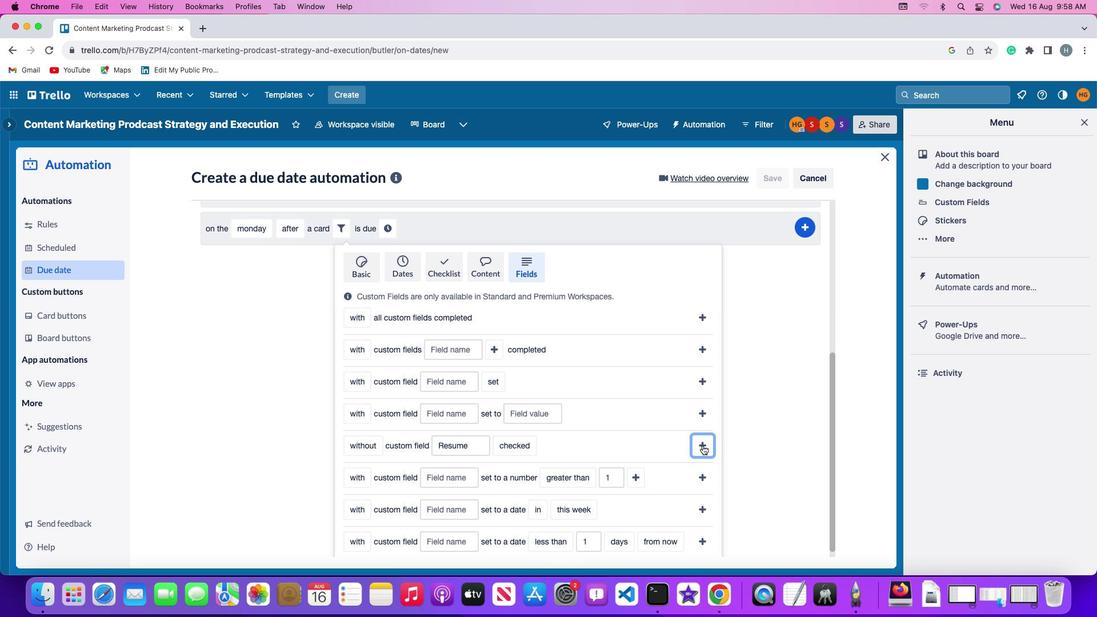 
Action: Mouse moved to (549, 495)
Screenshot: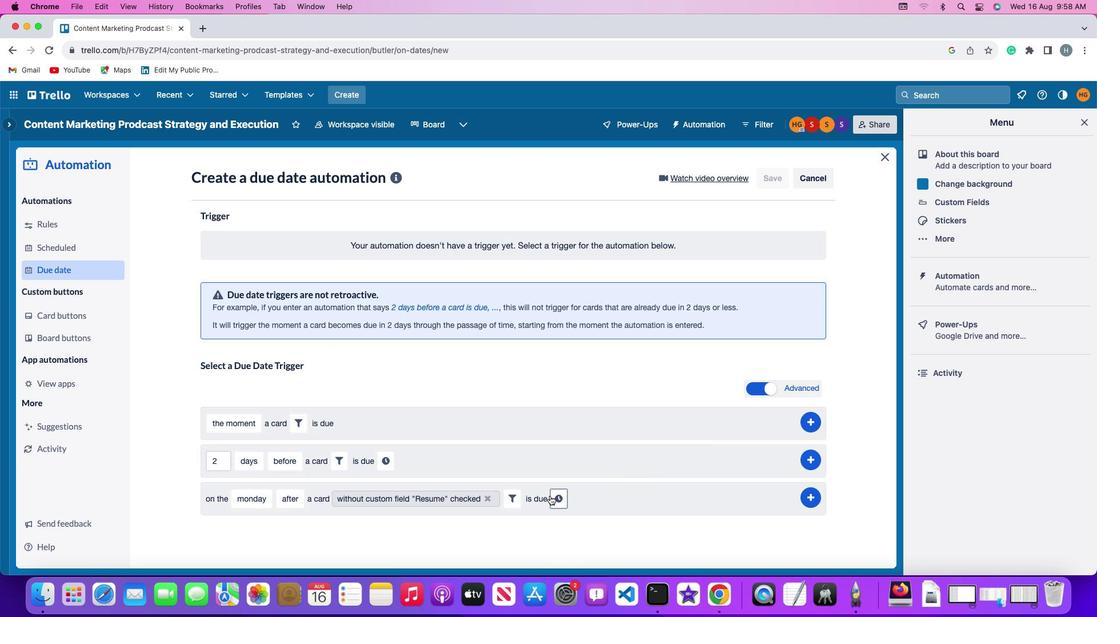 
Action: Mouse pressed left at (549, 495)
Screenshot: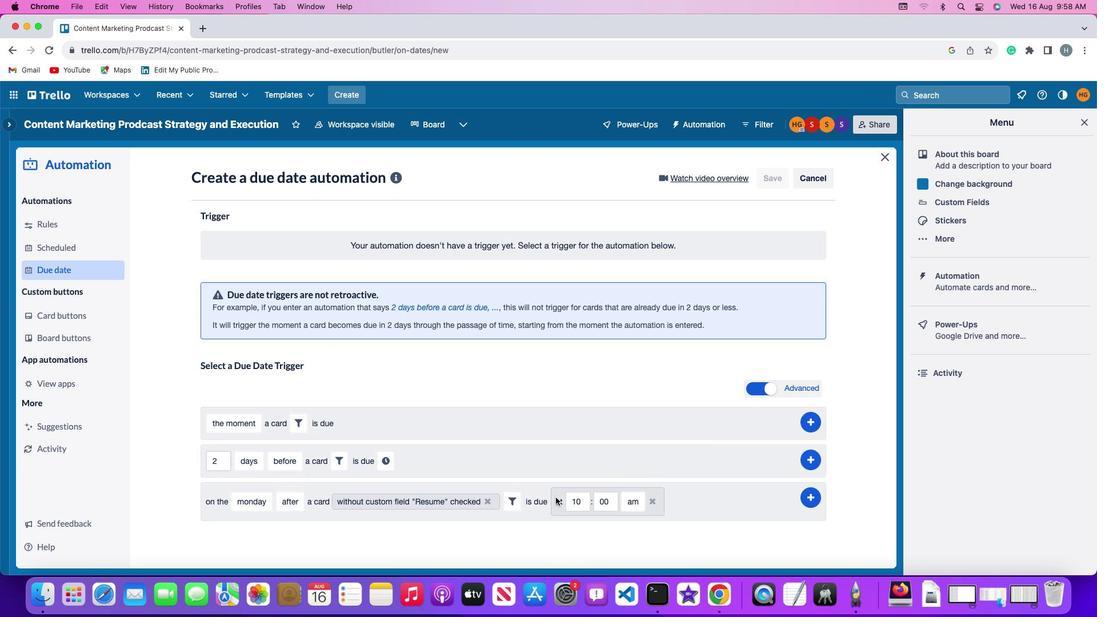 
Action: Mouse moved to (582, 502)
Screenshot: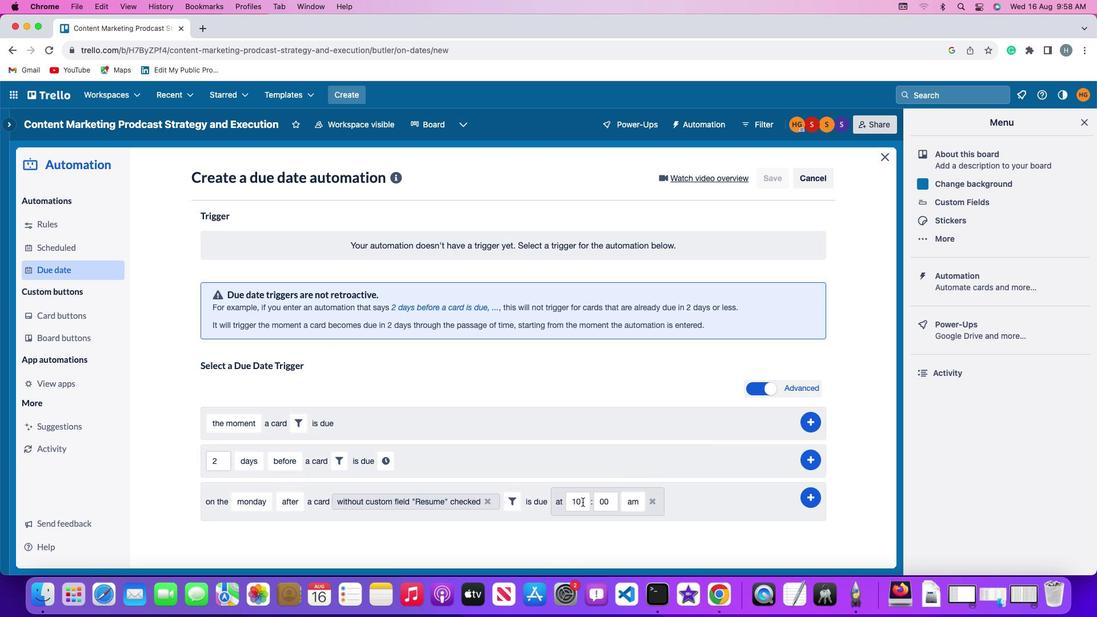
Action: Mouse pressed left at (582, 502)
Screenshot: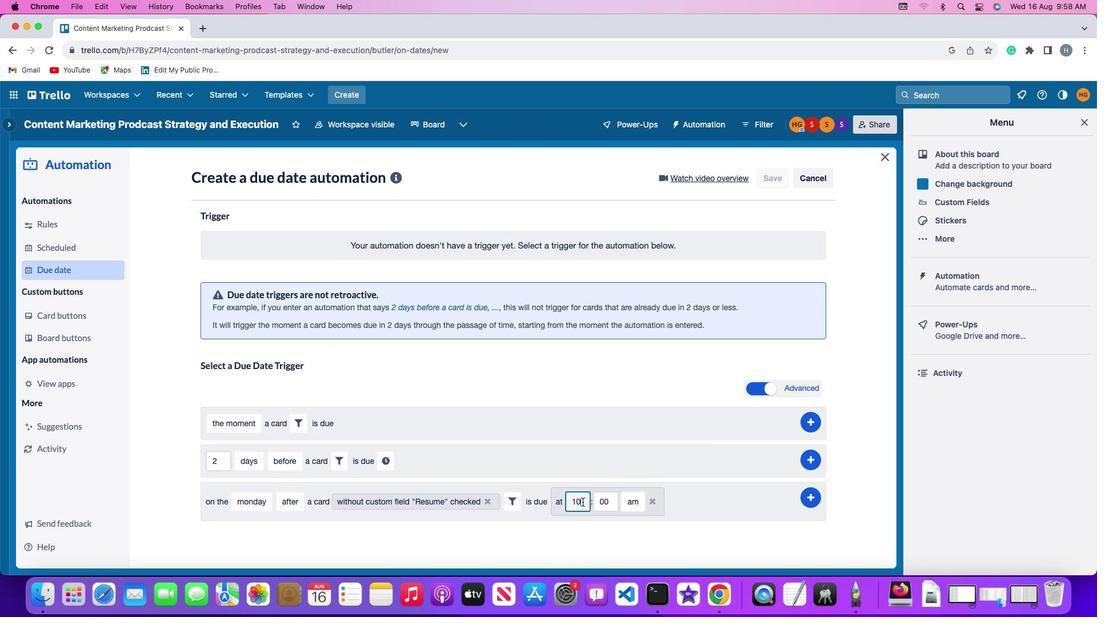 
Action: Mouse moved to (583, 502)
Screenshot: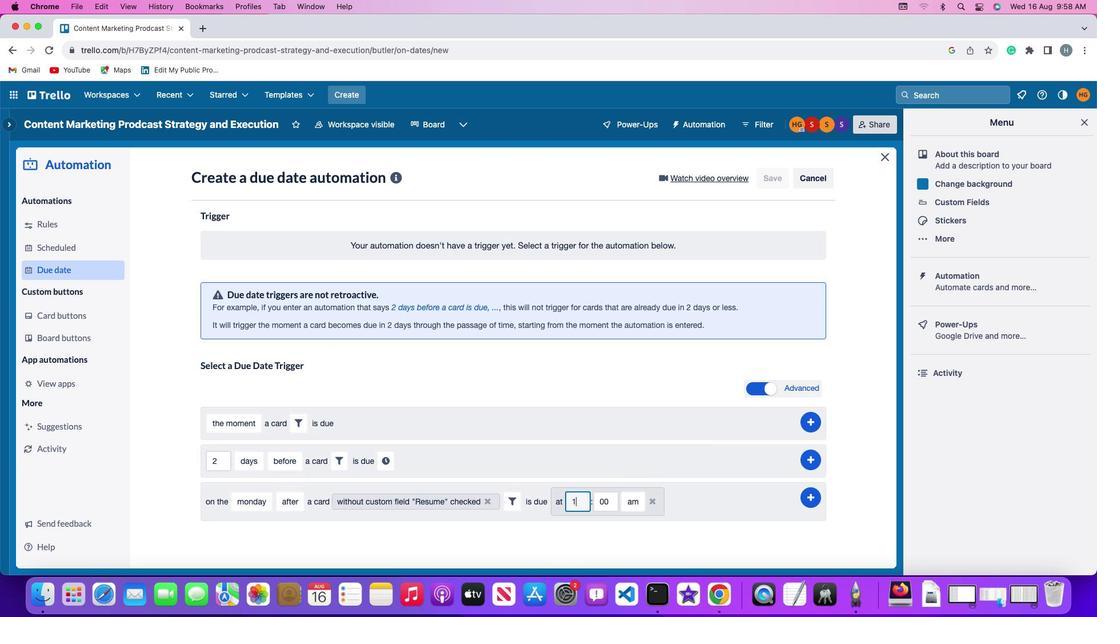 
Action: Key pressed Key.backspaceKey.backspace'1''1'
Screenshot: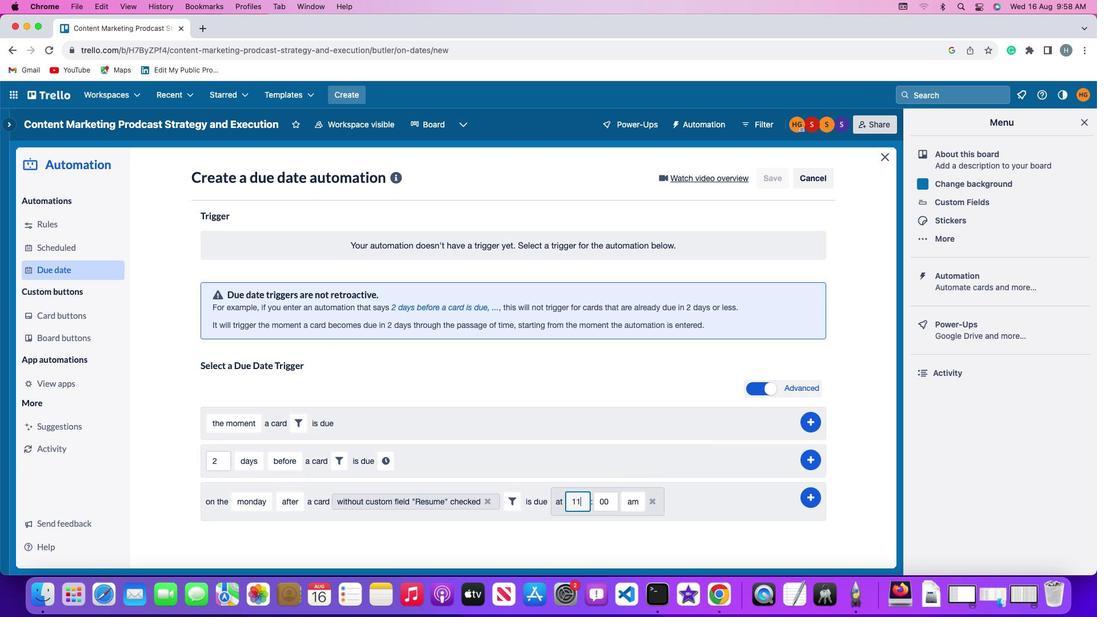 
Action: Mouse moved to (610, 502)
Screenshot: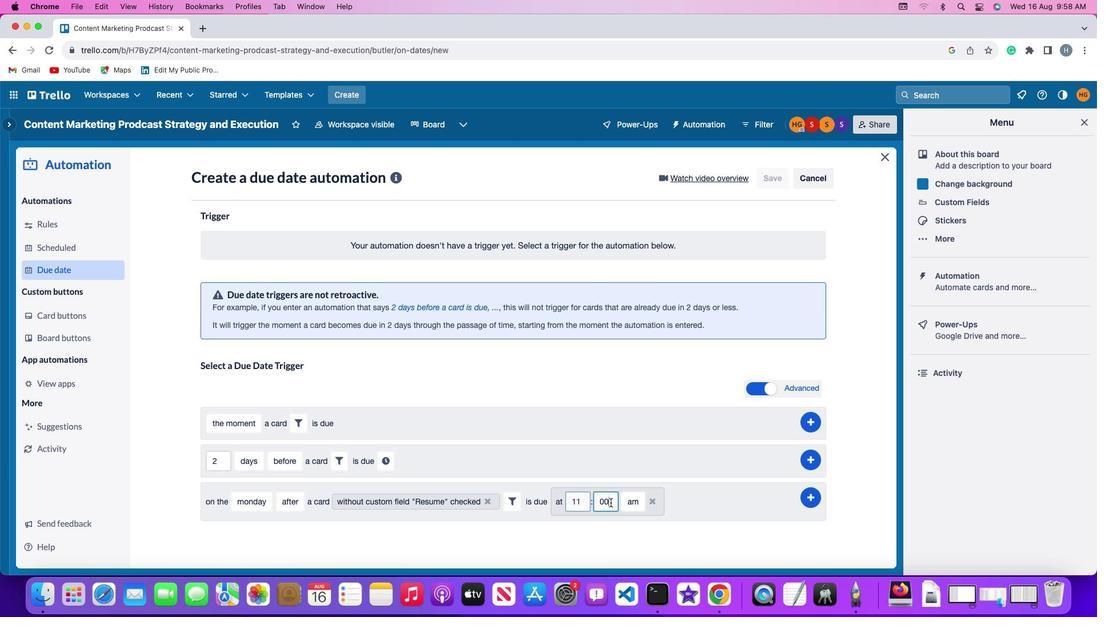
Action: Mouse pressed left at (610, 502)
Screenshot: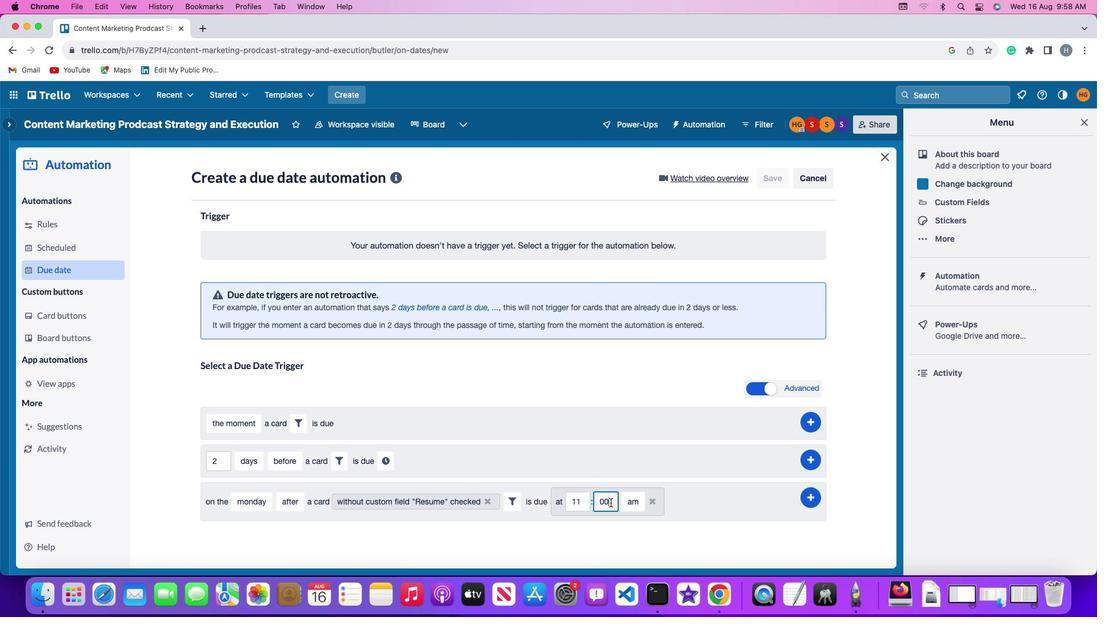 
Action: Mouse moved to (610, 502)
Screenshot: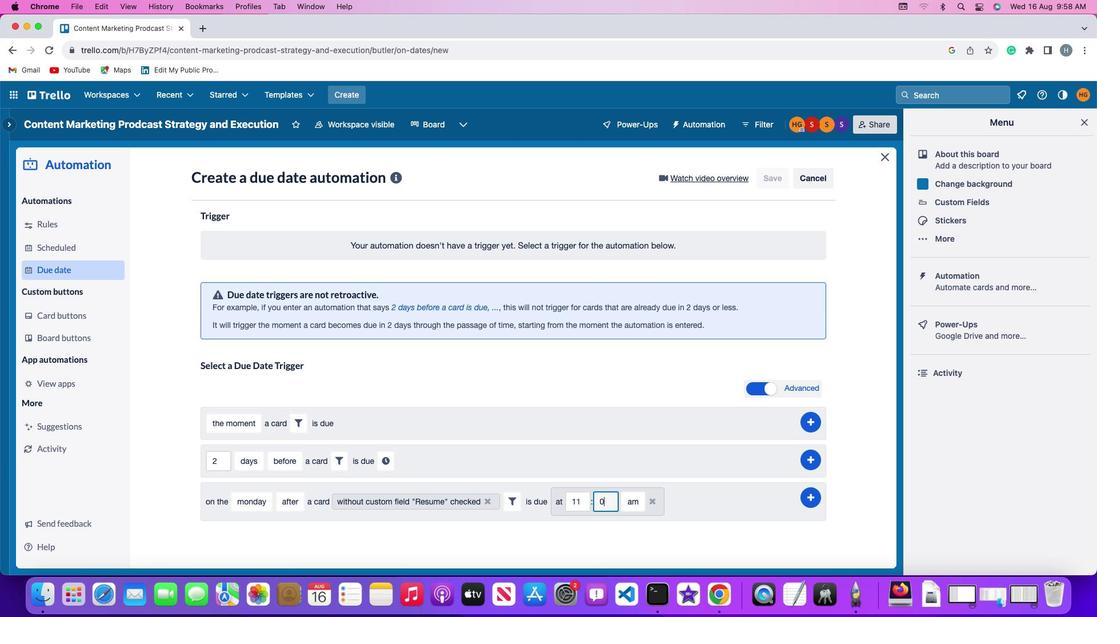 
Action: Key pressed Key.backspaceKey.backspaceKey.backspace'0''0'
Screenshot: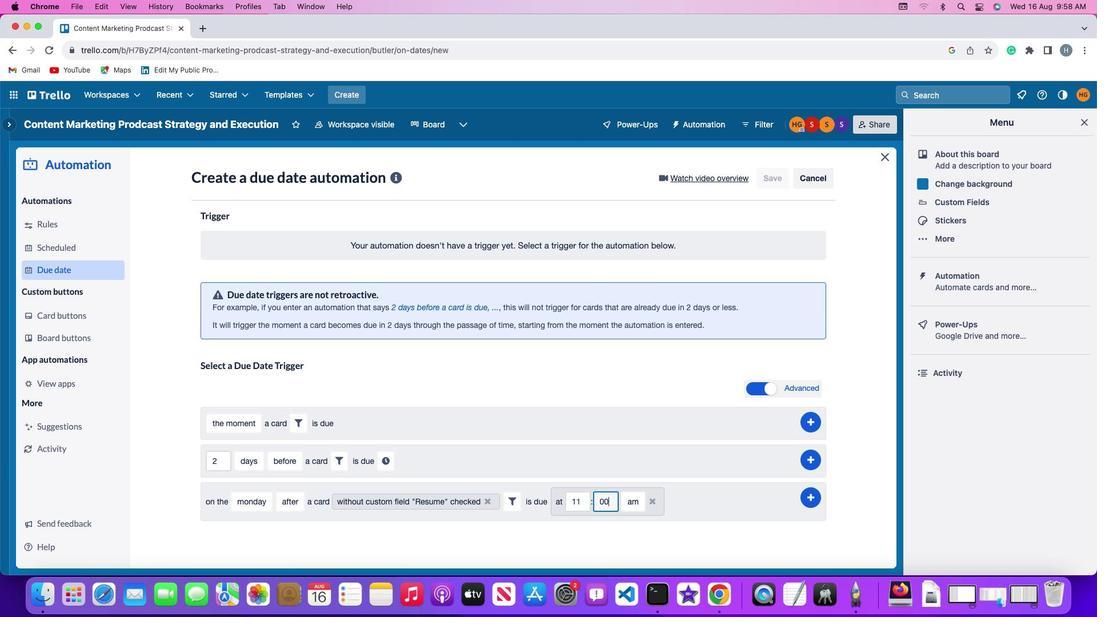
Action: Mouse moved to (627, 502)
Screenshot: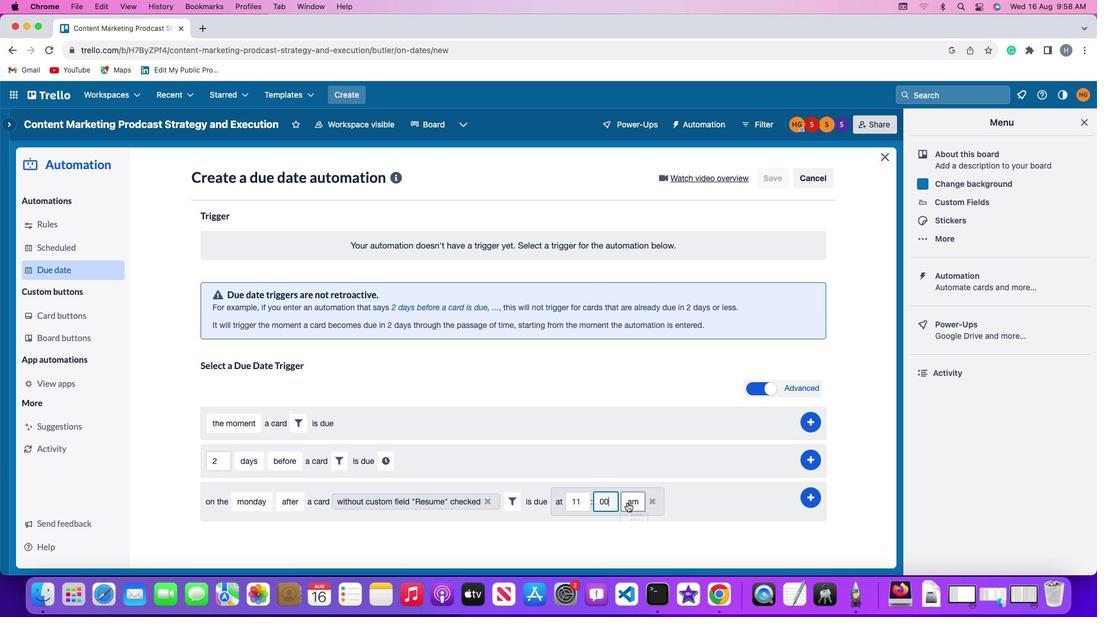 
Action: Mouse pressed left at (627, 502)
Screenshot: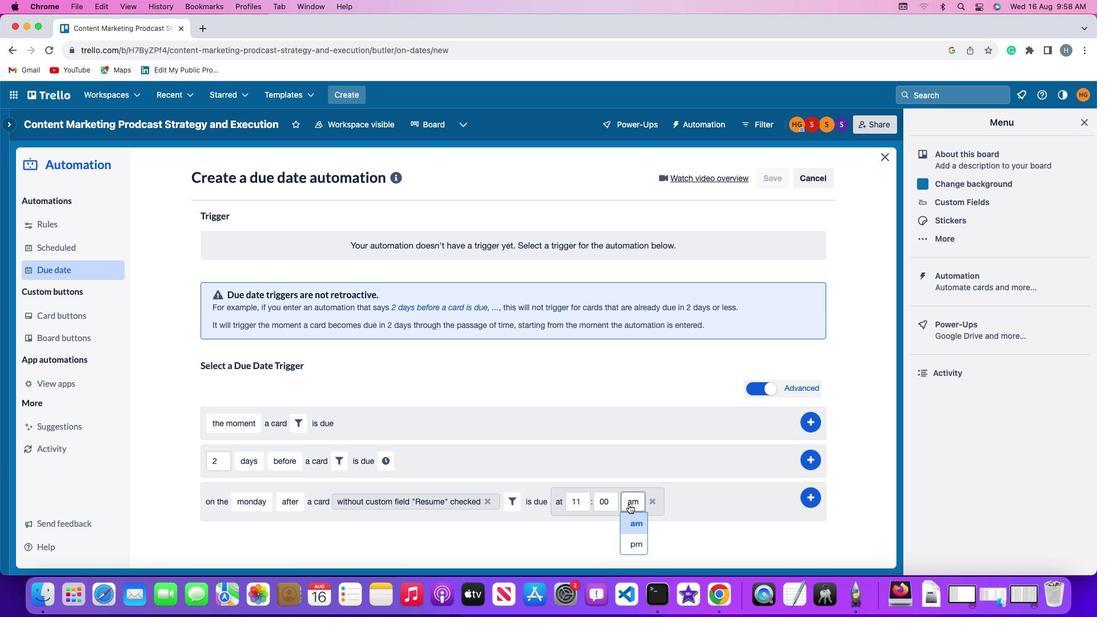 
Action: Mouse moved to (640, 520)
Screenshot: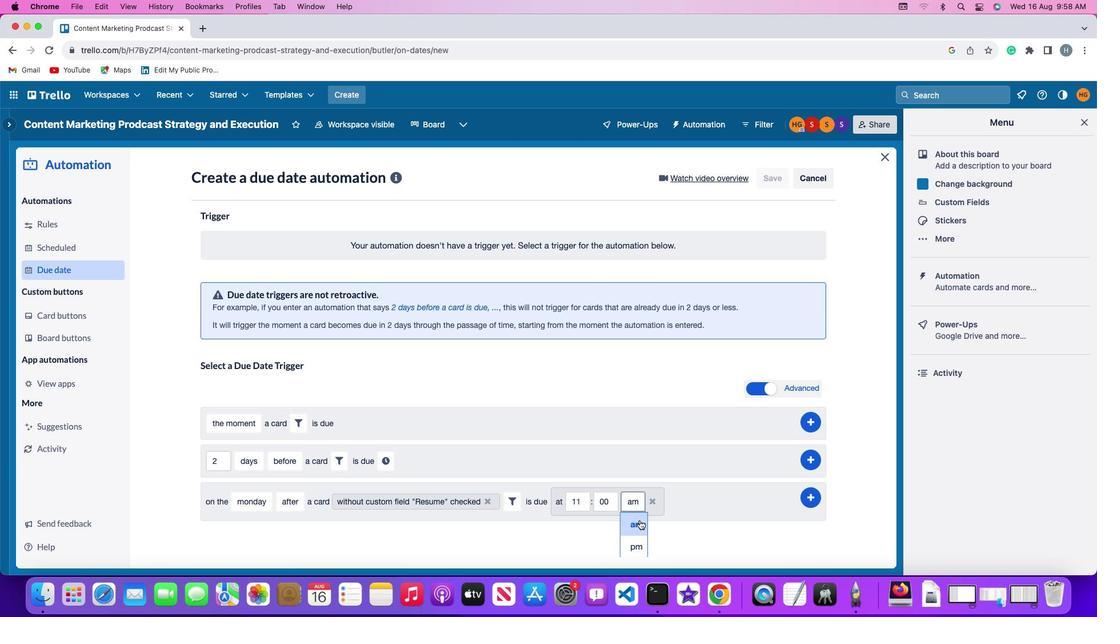 
Action: Mouse pressed left at (640, 520)
Screenshot: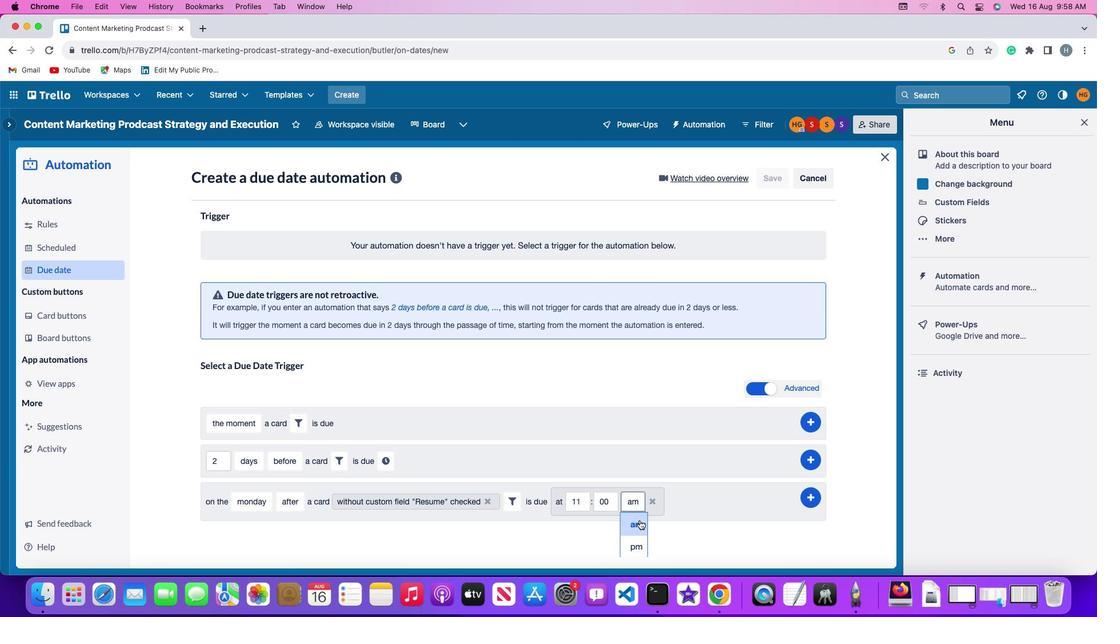 
Action: Mouse moved to (814, 494)
Screenshot: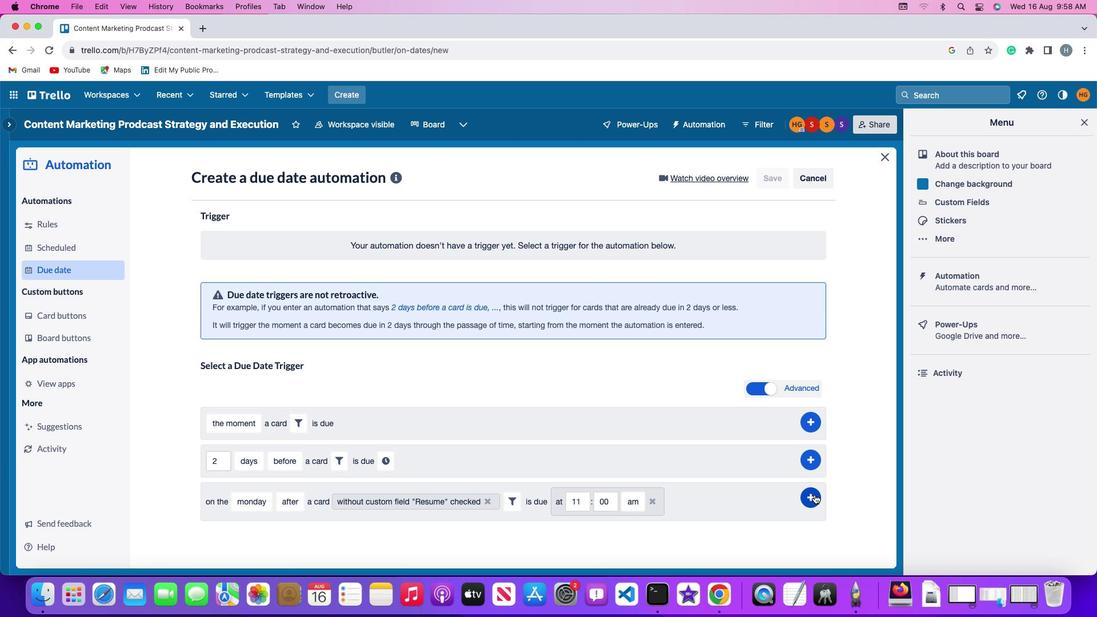 
Action: Mouse pressed left at (814, 494)
Screenshot: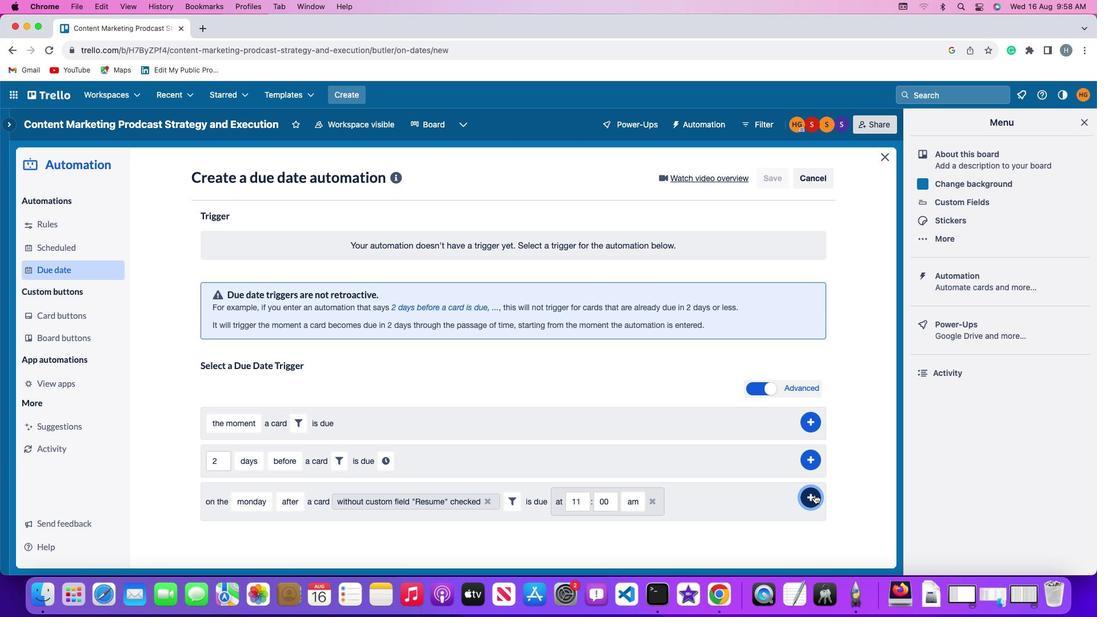 
Action: Mouse moved to (868, 420)
Screenshot: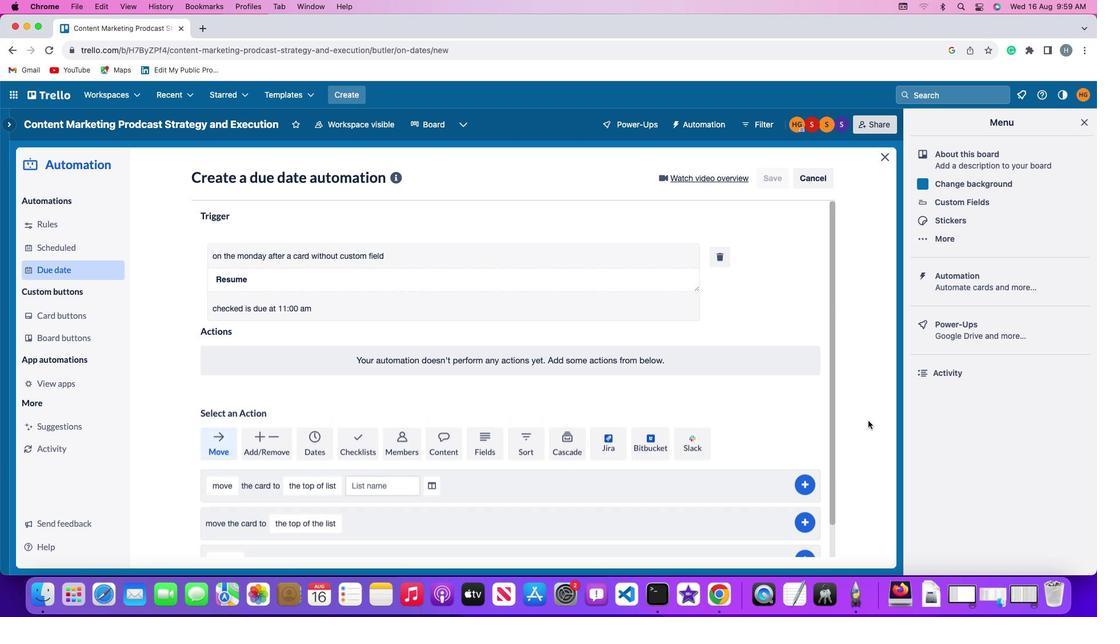
